 Task: Look for space in Campo Largo, Brazil from 11th June, 2023 to 15th June, 2023 for 2 adults in price range Rs.7000 to Rs.16000. Place can be private room with 1  bedroom having 2 beds and 1 bathroom. Property type can be house, flat, guest house, hotel. Booking option can be shelf check-in. Required host language is Spanish.
Action: Mouse moved to (459, 94)
Screenshot: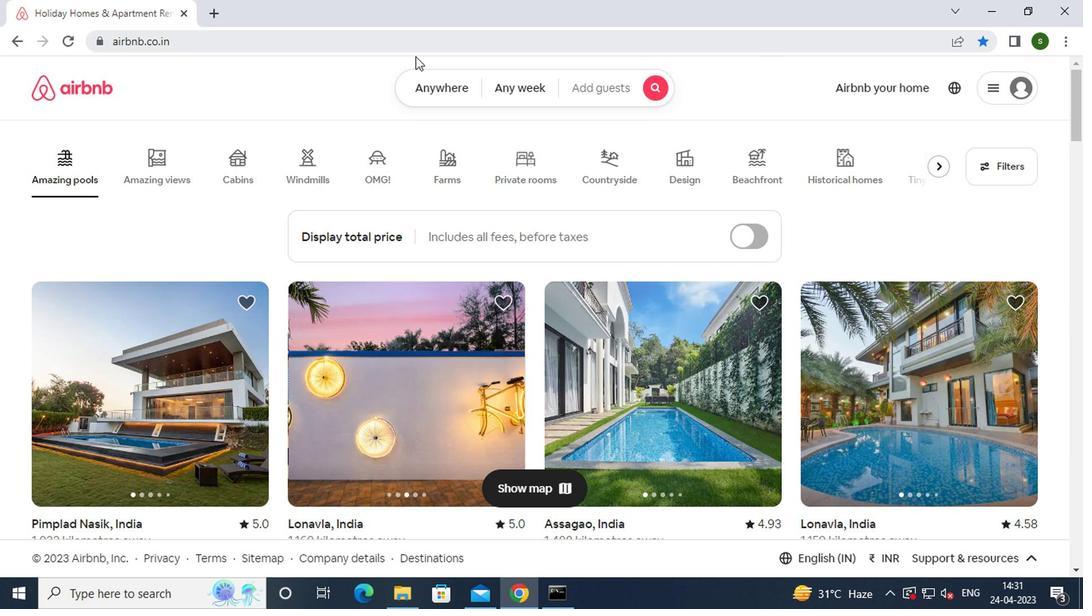
Action: Mouse pressed left at (459, 94)
Screenshot: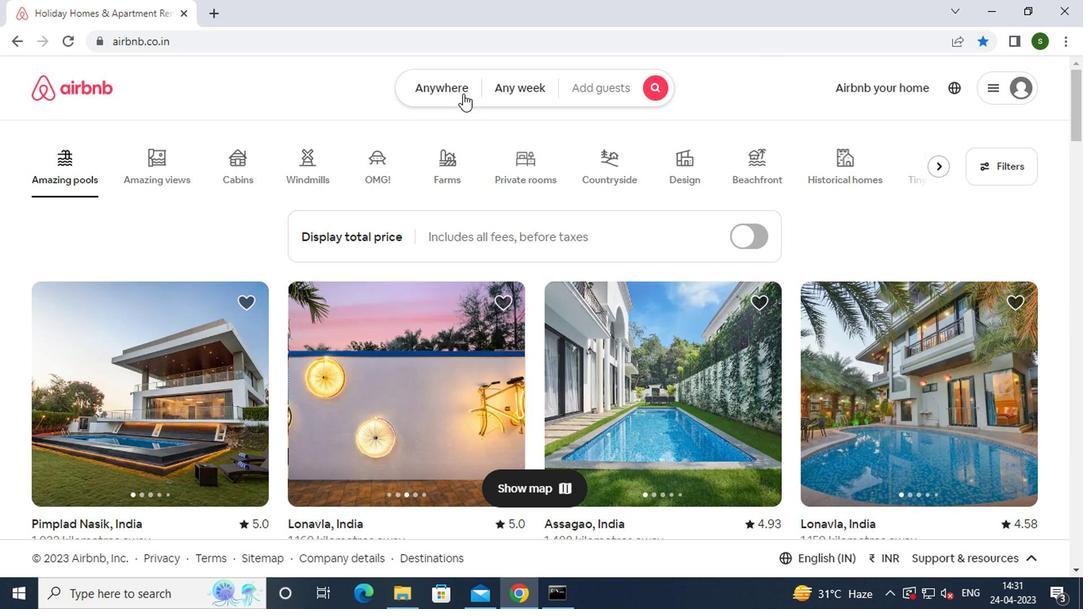 
Action: Mouse moved to (341, 157)
Screenshot: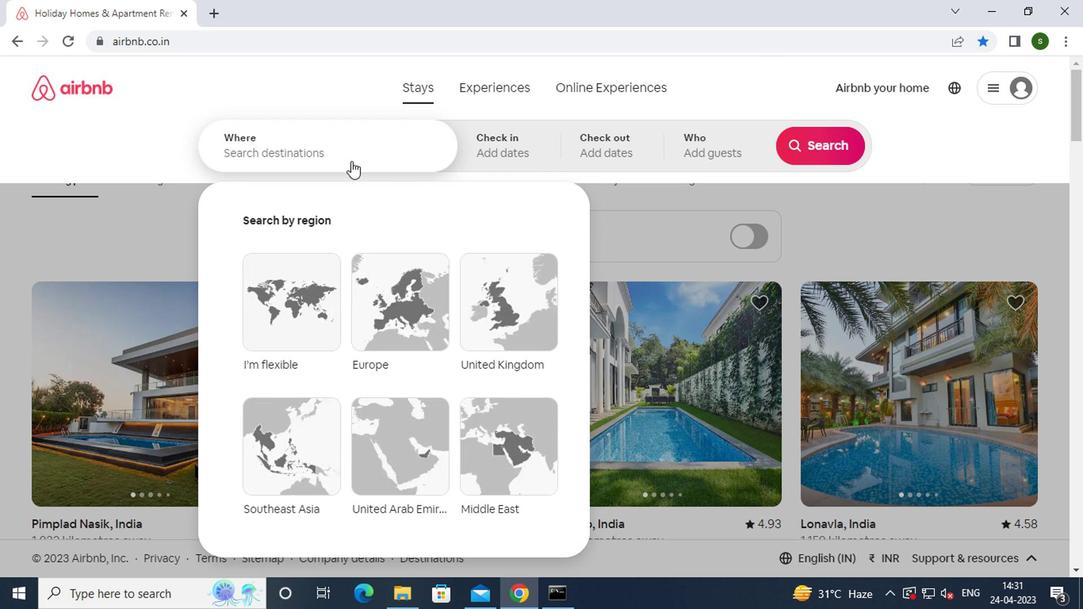
Action: Mouse pressed left at (341, 157)
Screenshot: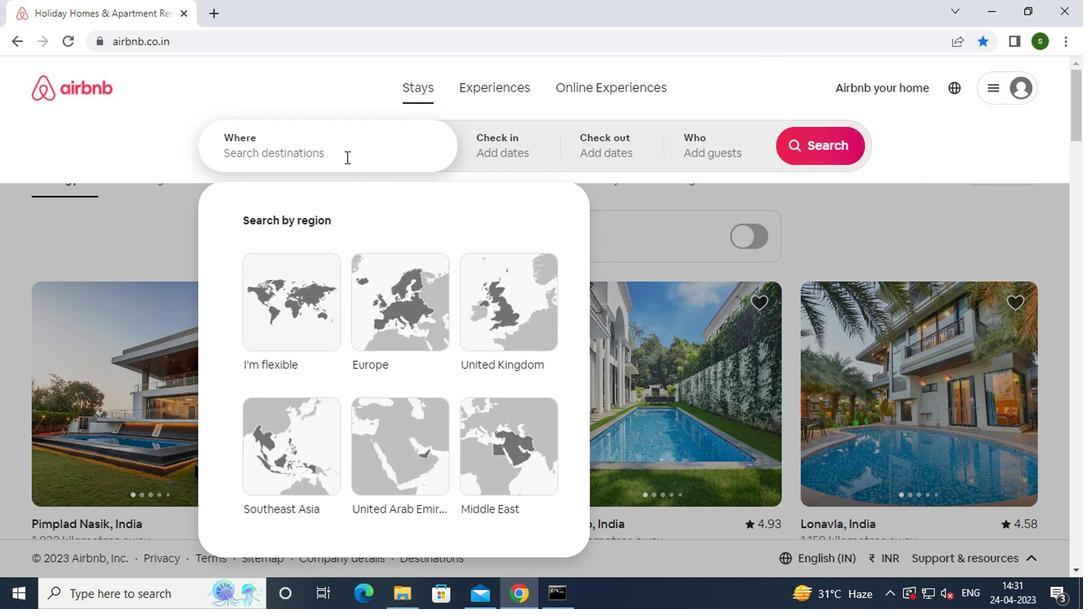 
Action: Key pressed c<Key.caps_lock>ampo<Key.space><Key.caps_lock>l<Key.caps_lock>argo,<Key.caps_lock><Key.space><Key.caps_lock>brazil<Key.enter>
Screenshot: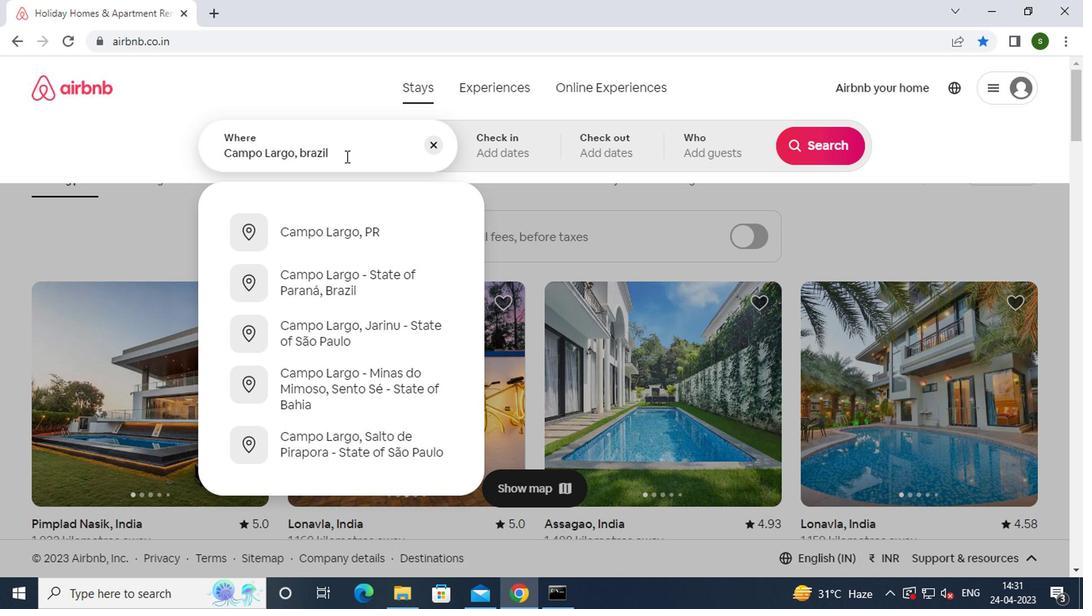 
Action: Mouse moved to (810, 277)
Screenshot: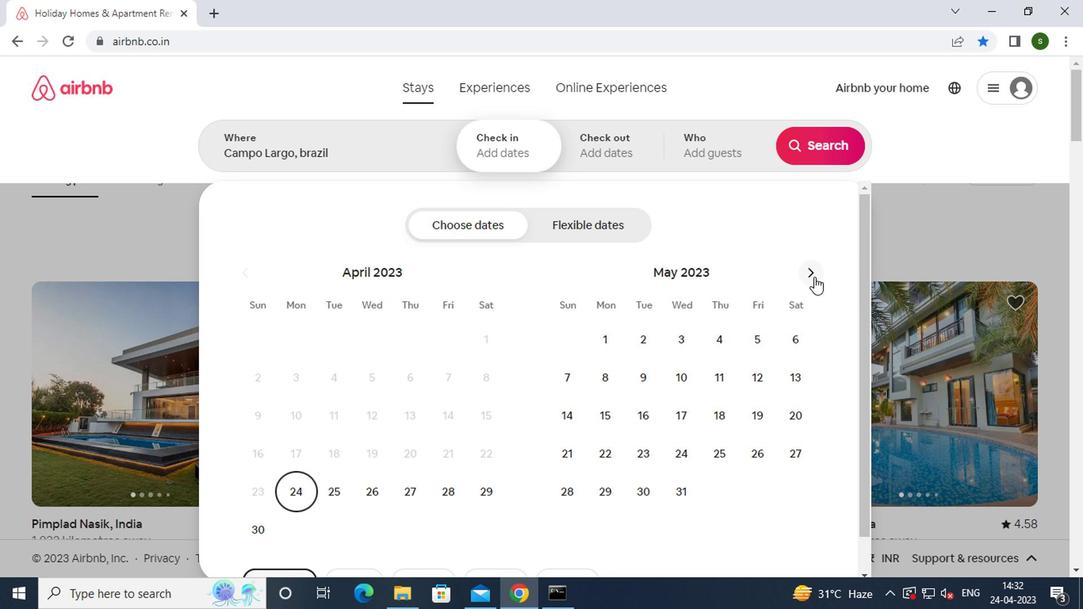 
Action: Mouse pressed left at (810, 277)
Screenshot: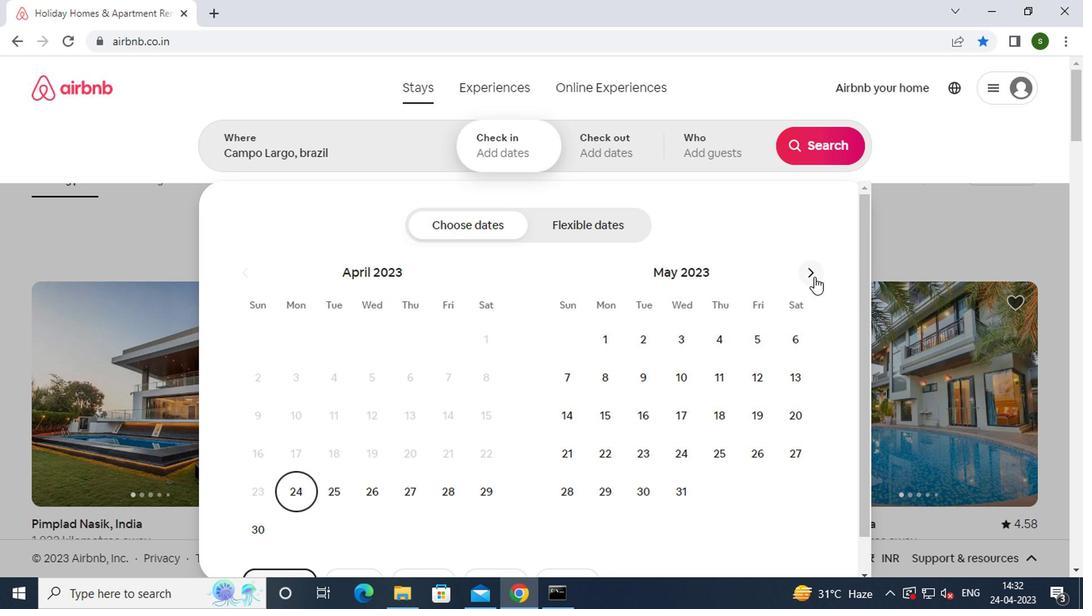 
Action: Mouse pressed left at (810, 277)
Screenshot: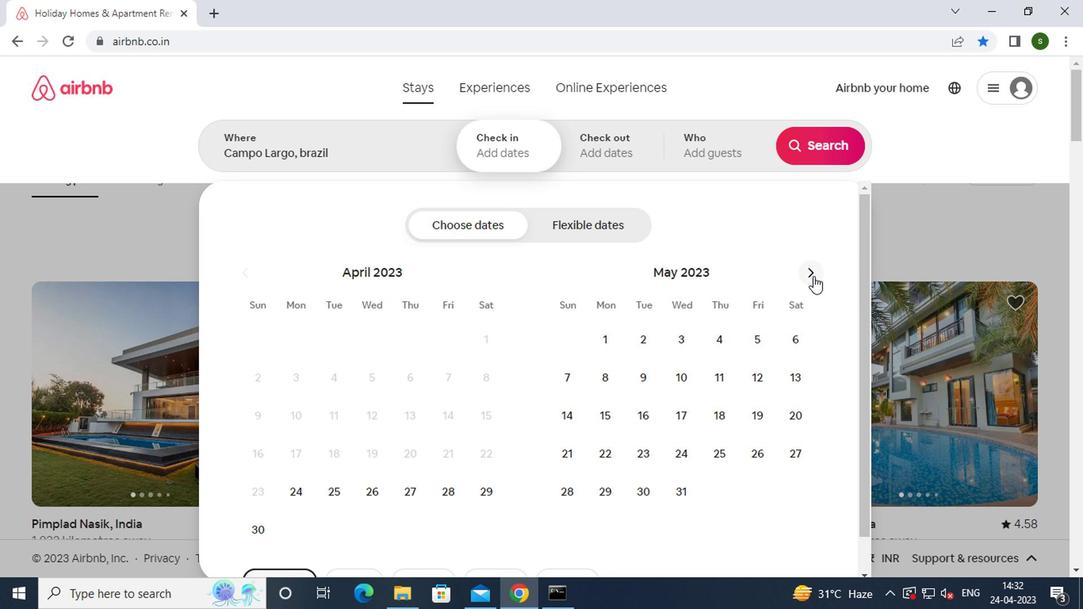 
Action: Mouse moved to (574, 424)
Screenshot: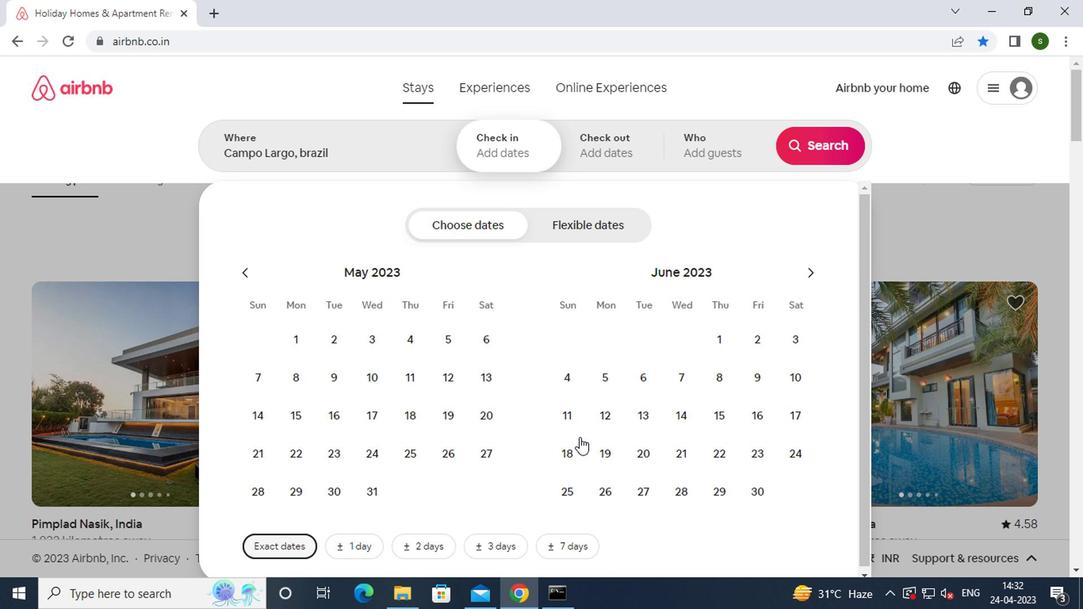 
Action: Mouse pressed left at (574, 424)
Screenshot: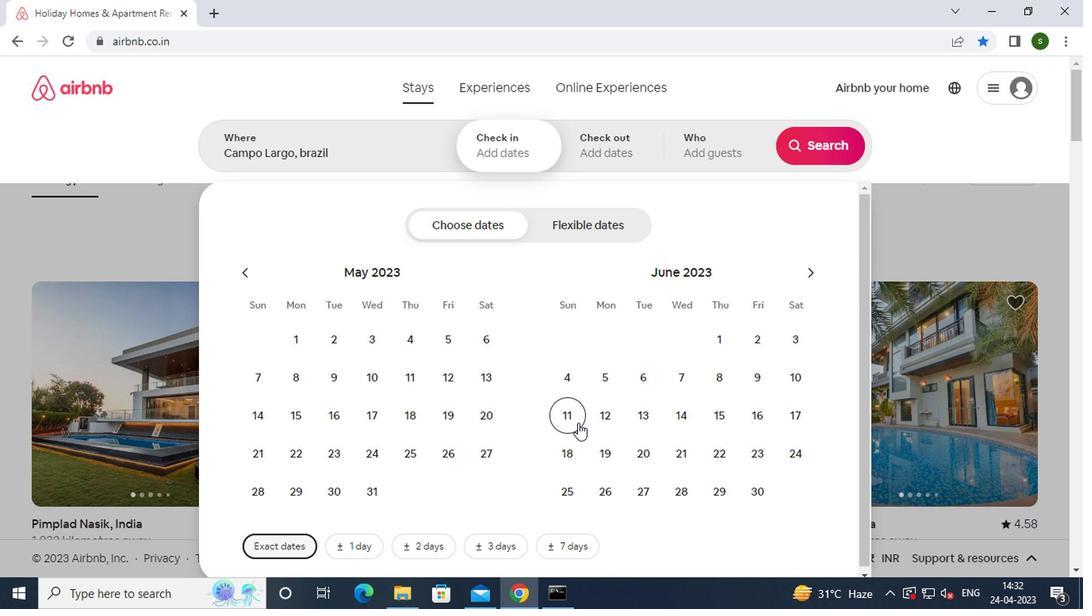 
Action: Mouse moved to (716, 418)
Screenshot: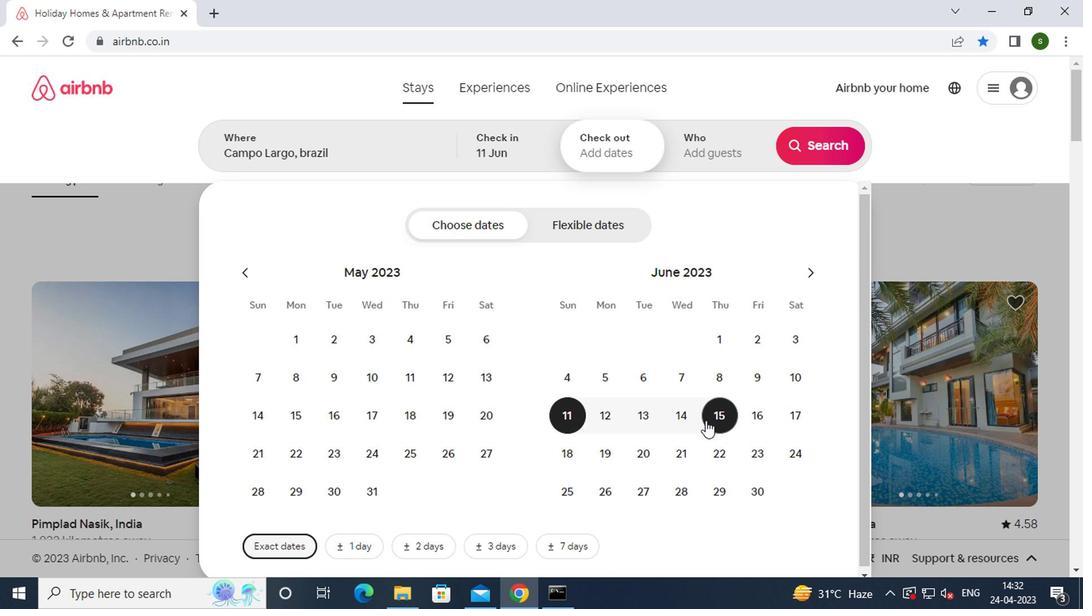 
Action: Mouse pressed left at (716, 418)
Screenshot: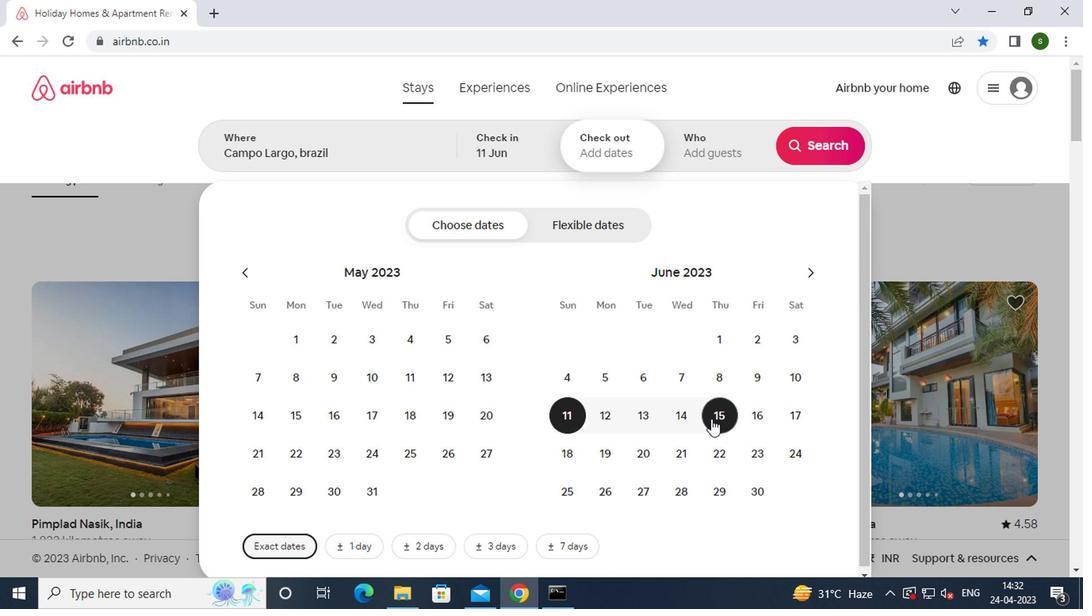 
Action: Mouse moved to (716, 161)
Screenshot: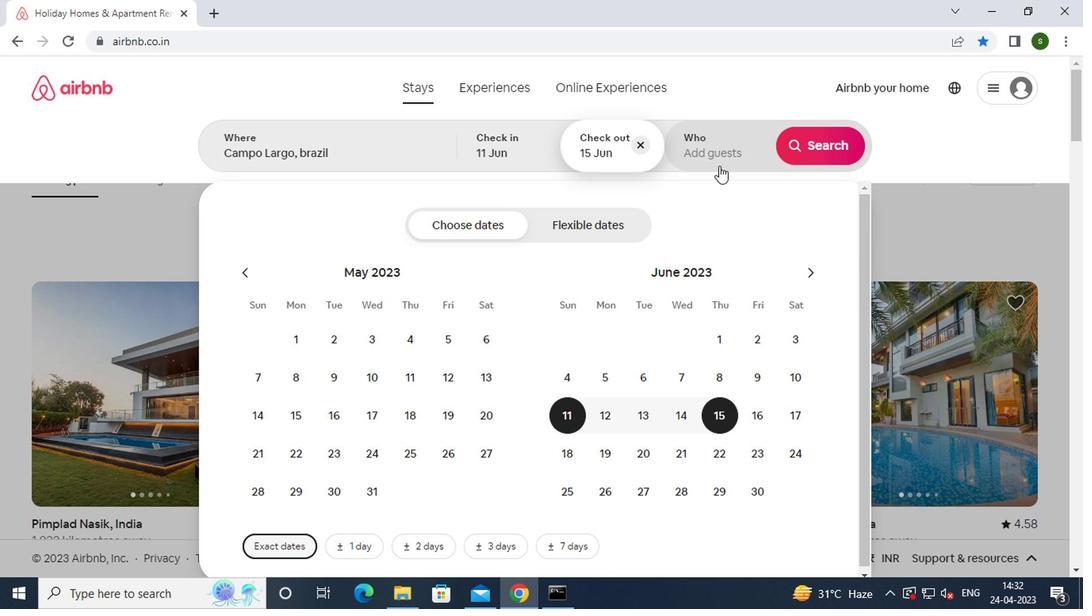
Action: Mouse pressed left at (716, 161)
Screenshot: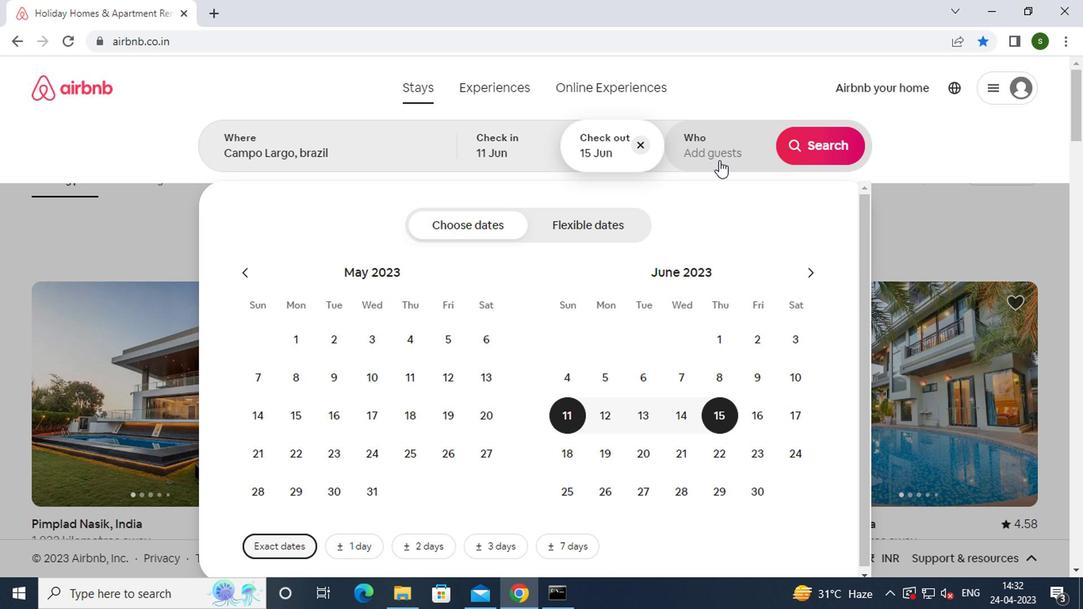 
Action: Mouse moved to (815, 229)
Screenshot: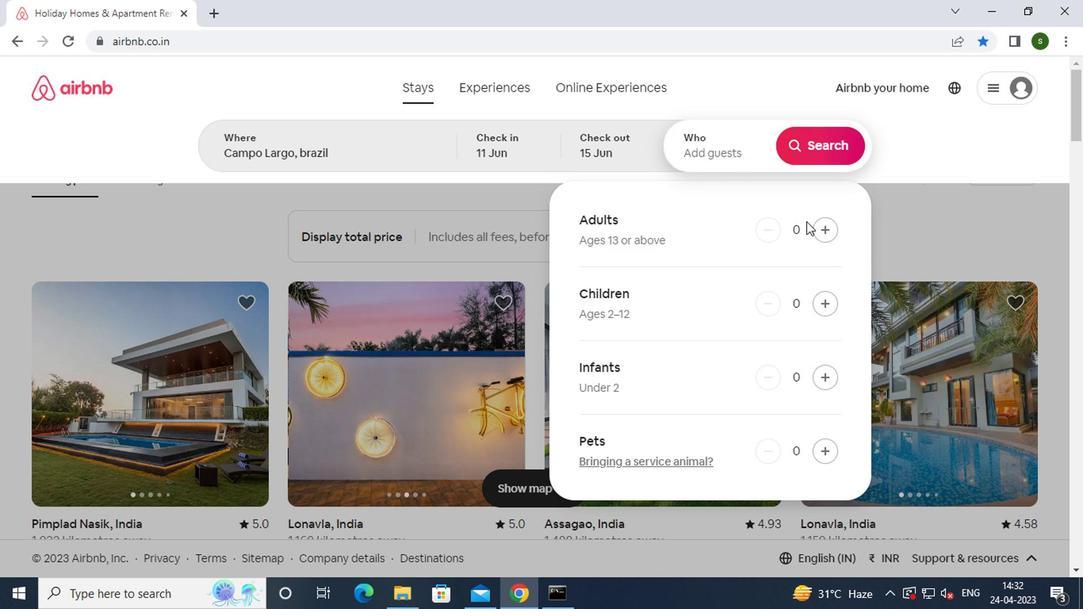 
Action: Mouse pressed left at (815, 229)
Screenshot: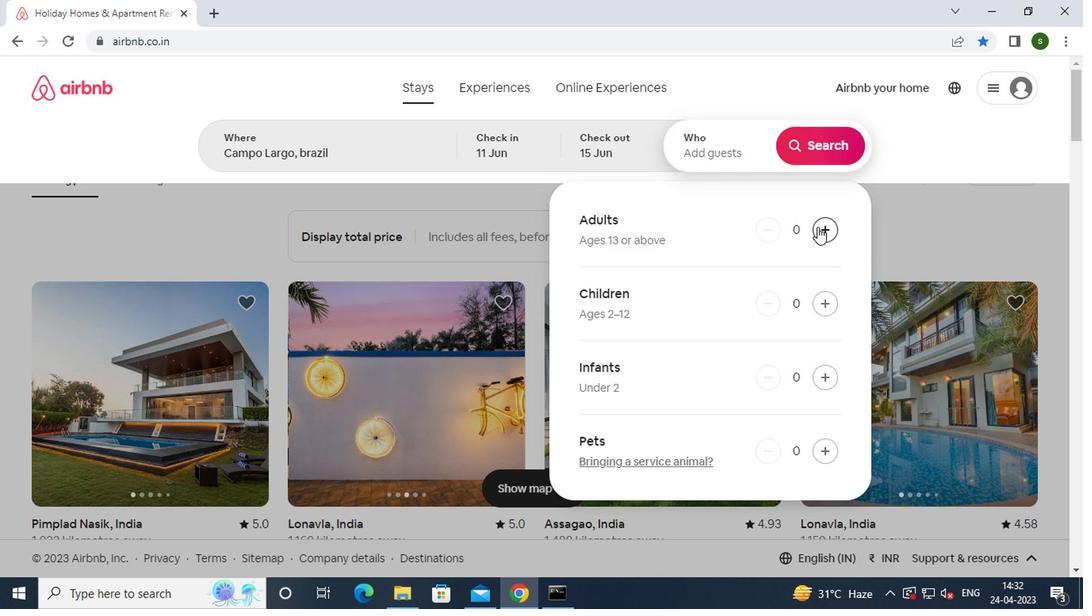 
Action: Mouse pressed left at (815, 229)
Screenshot: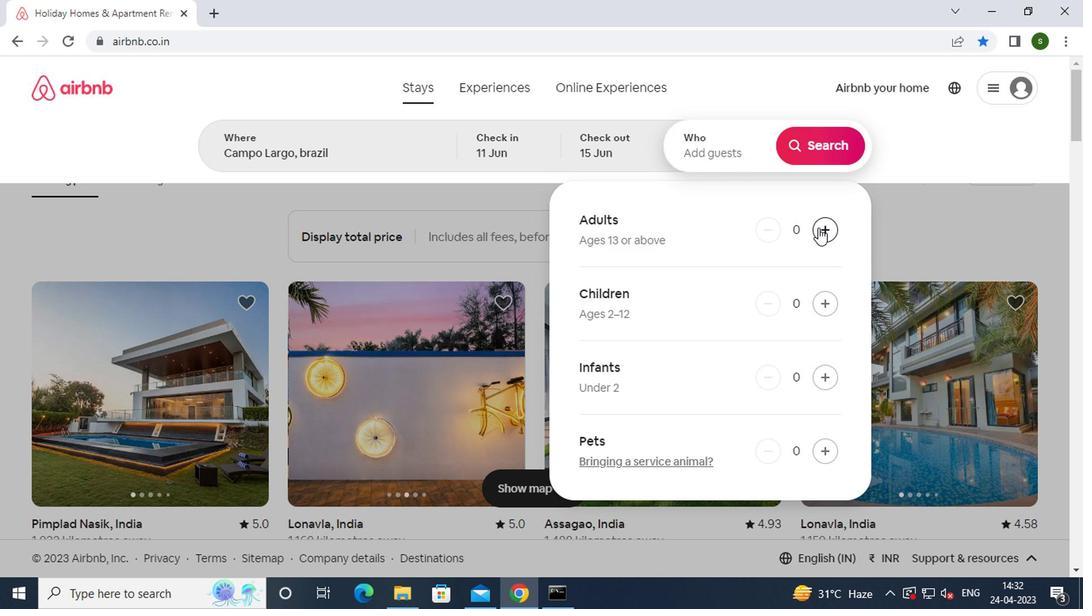 
Action: Mouse moved to (811, 142)
Screenshot: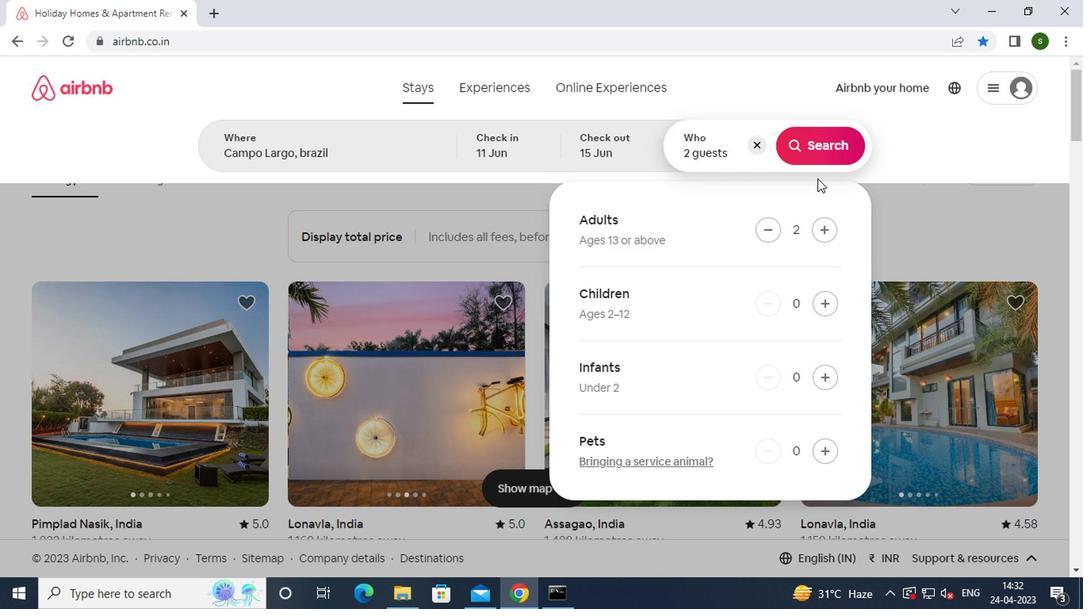 
Action: Mouse pressed left at (811, 142)
Screenshot: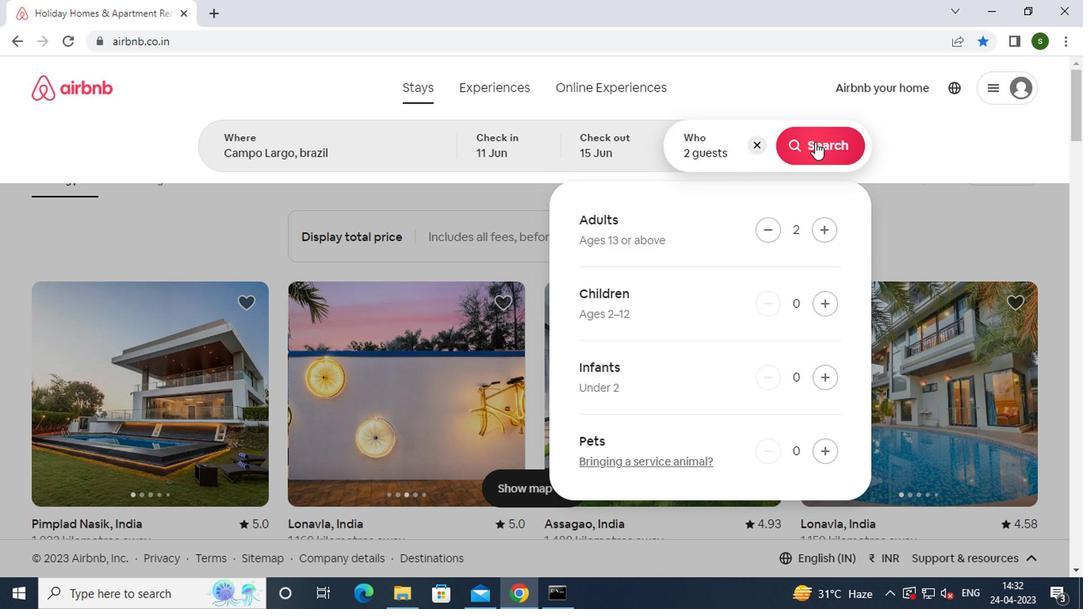 
Action: Mouse moved to (1016, 154)
Screenshot: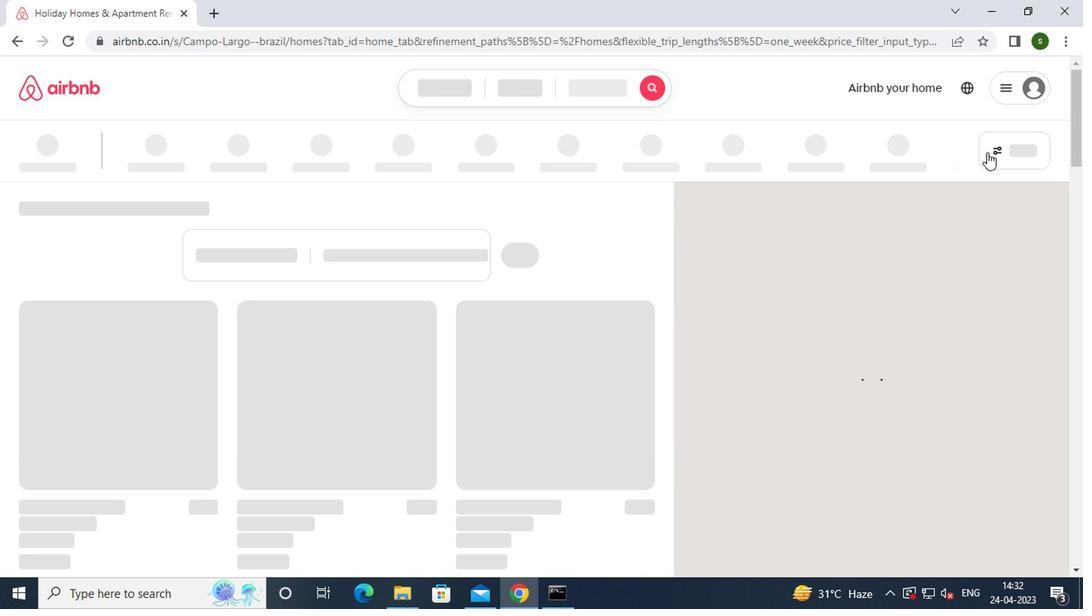 
Action: Mouse pressed left at (1016, 154)
Screenshot: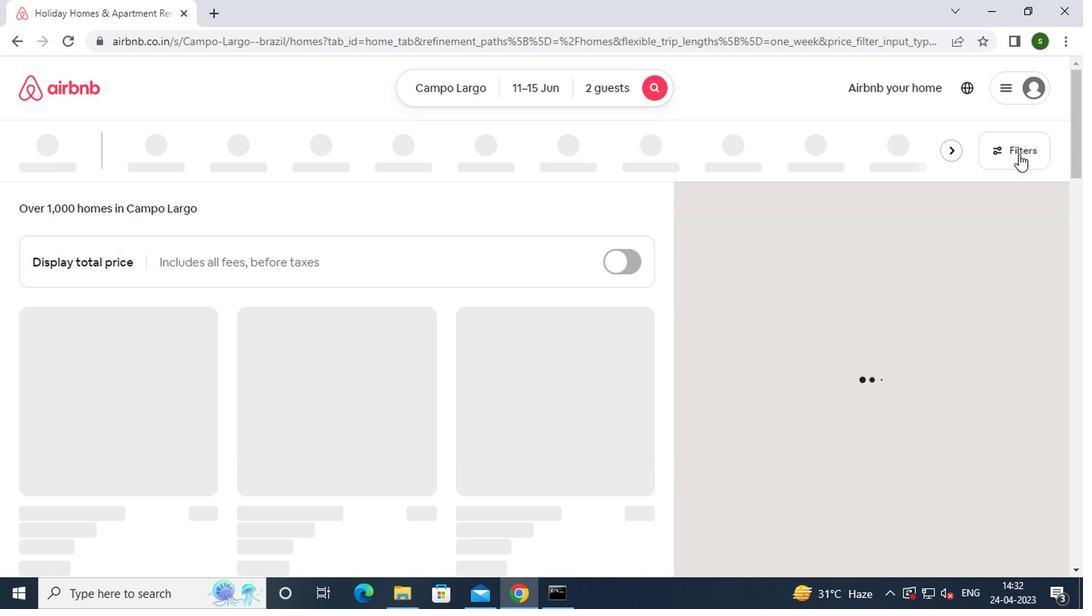 
Action: Mouse moved to (376, 355)
Screenshot: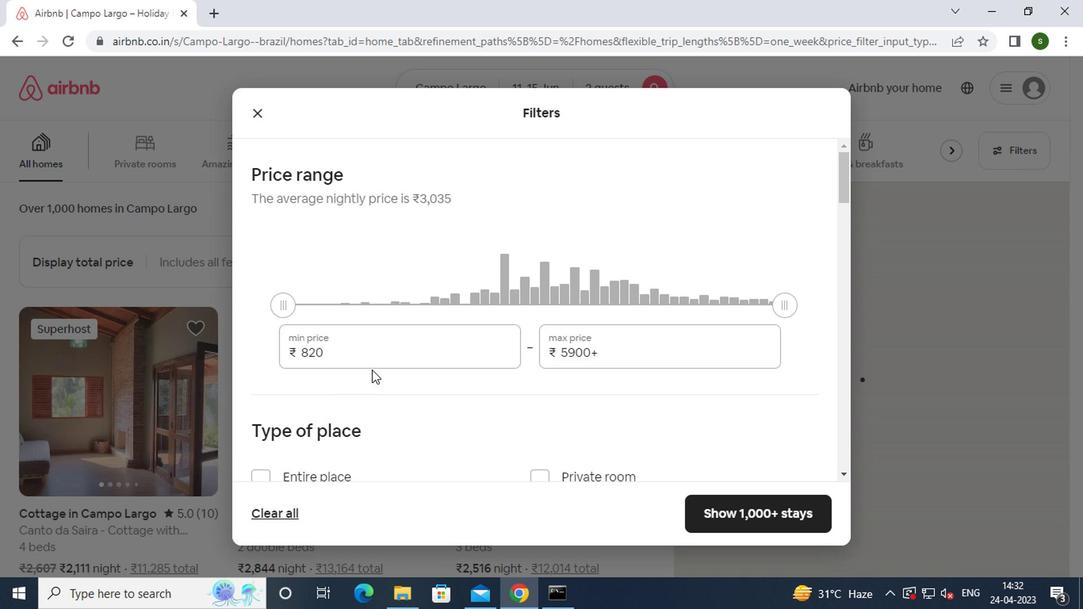 
Action: Mouse pressed left at (376, 355)
Screenshot: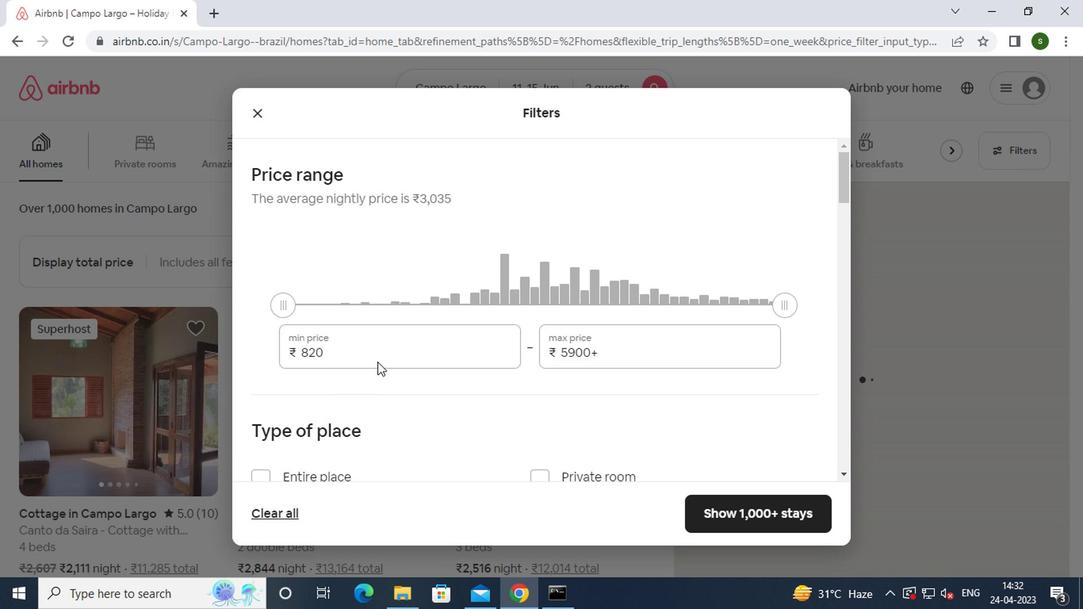 
Action: Mouse moved to (376, 351)
Screenshot: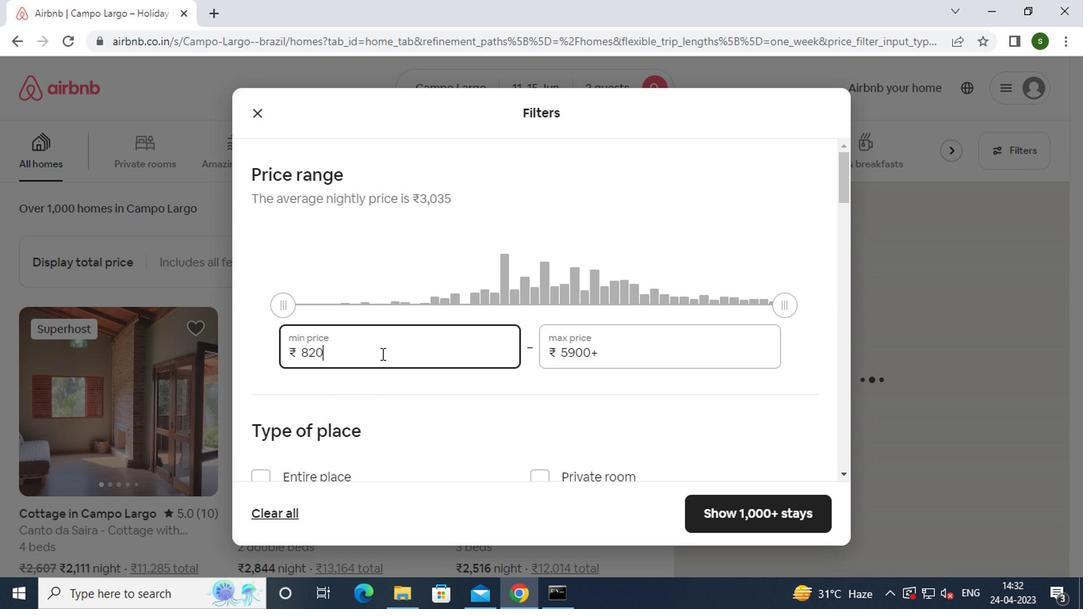 
Action: Key pressed <Key.backspace><Key.backspace><Key.backspace><Key.backspace><Key.backspace><Key.backspace><Key.backspace><Key.backspace><Key.backspace>7000
Screenshot: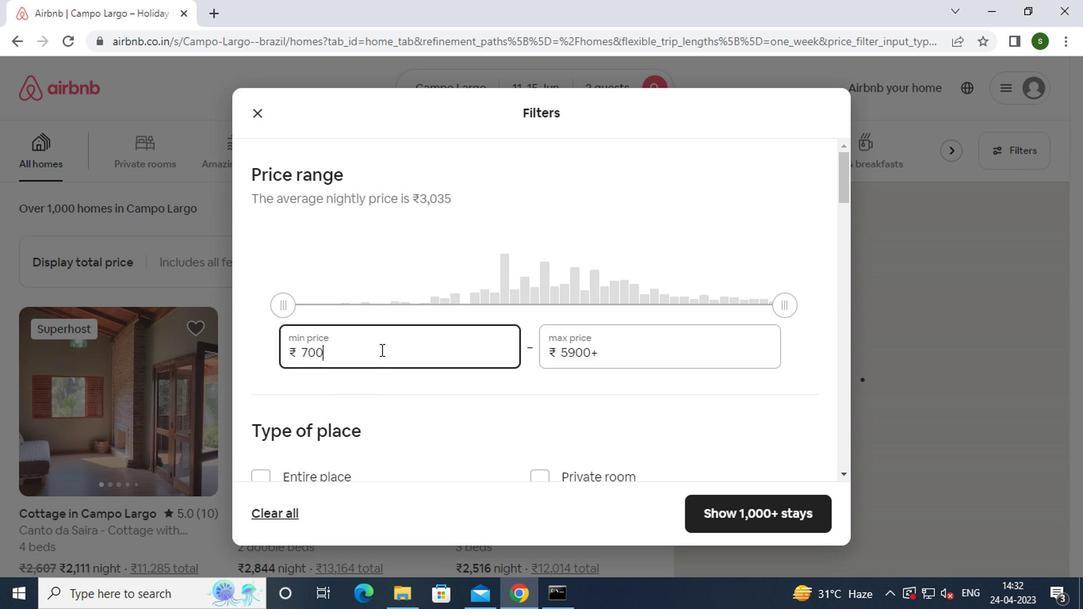 
Action: Mouse moved to (608, 355)
Screenshot: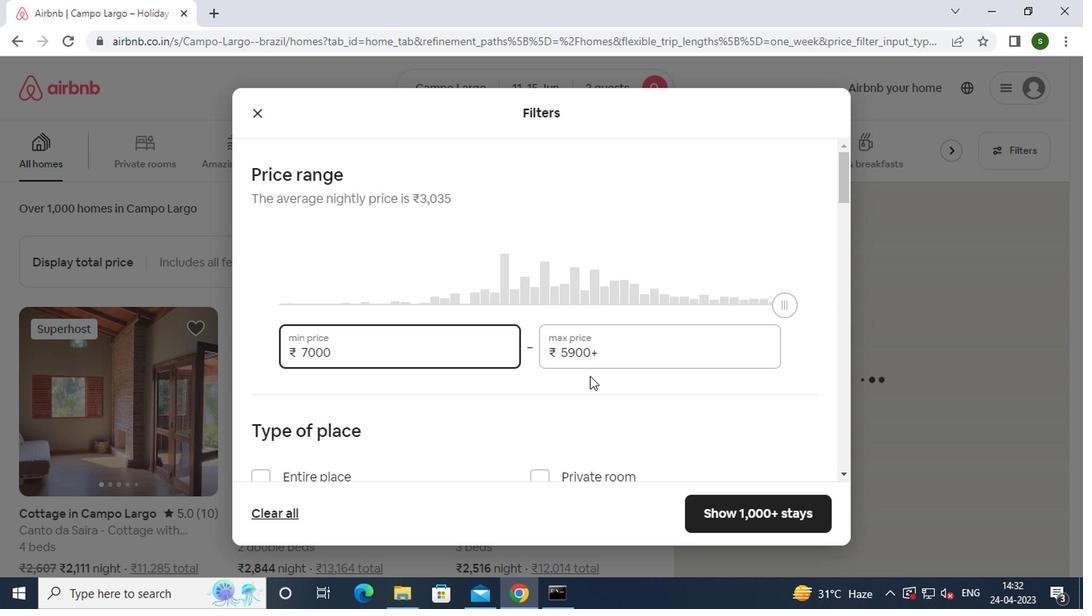 
Action: Mouse pressed left at (608, 355)
Screenshot: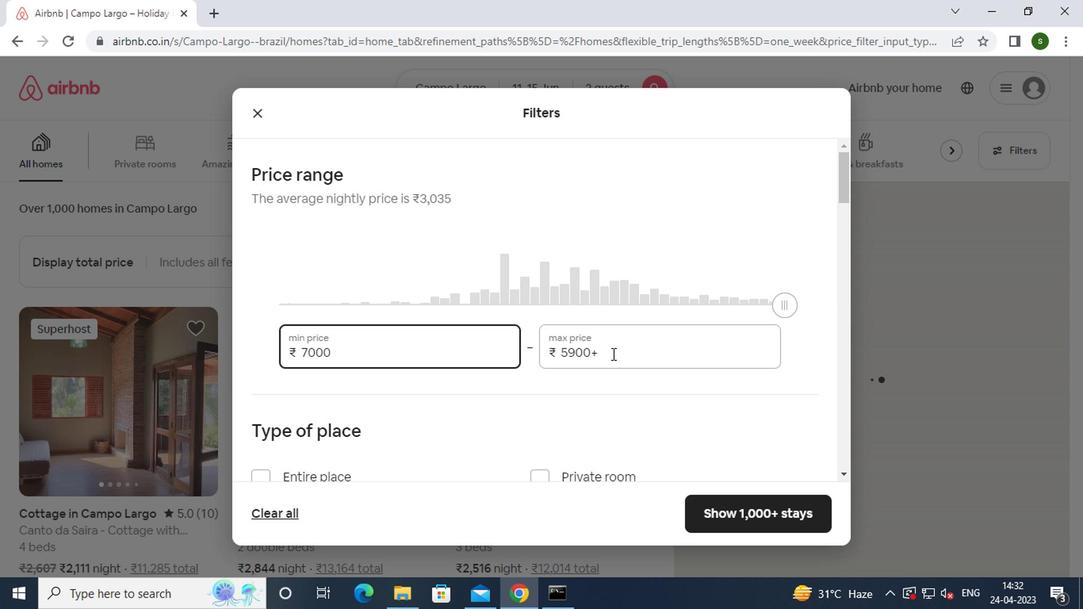 
Action: Mouse moved to (608, 355)
Screenshot: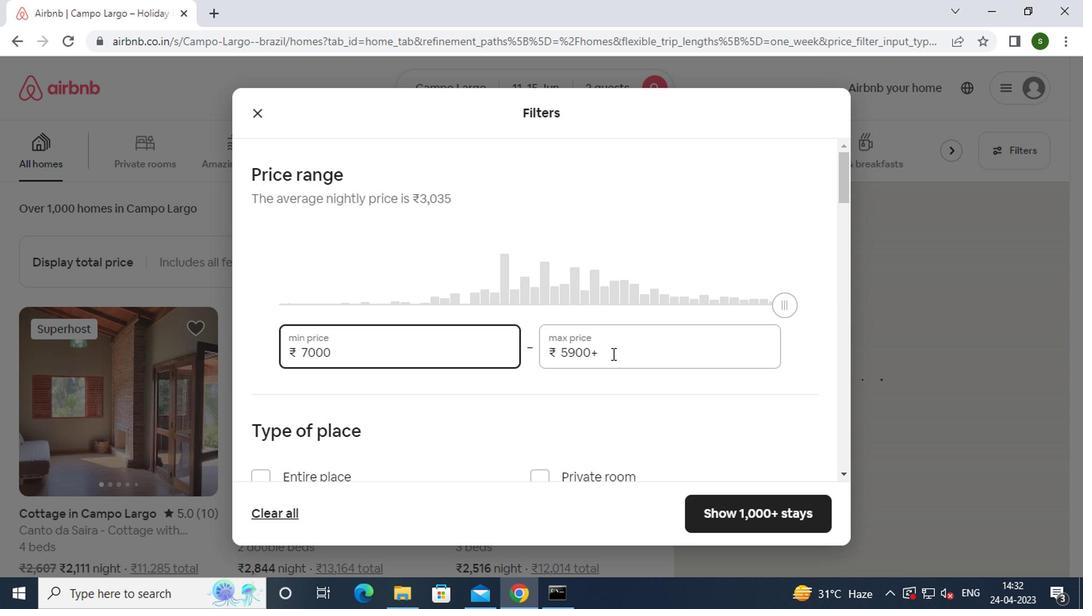 
Action: Key pressed <Key.backspace><Key.backspace><Key.backspace><Key.backspace><Key.backspace><Key.backspace><Key.backspace><Key.backspace><Key.backspace><Key.backspace><Key.backspace>16000
Screenshot: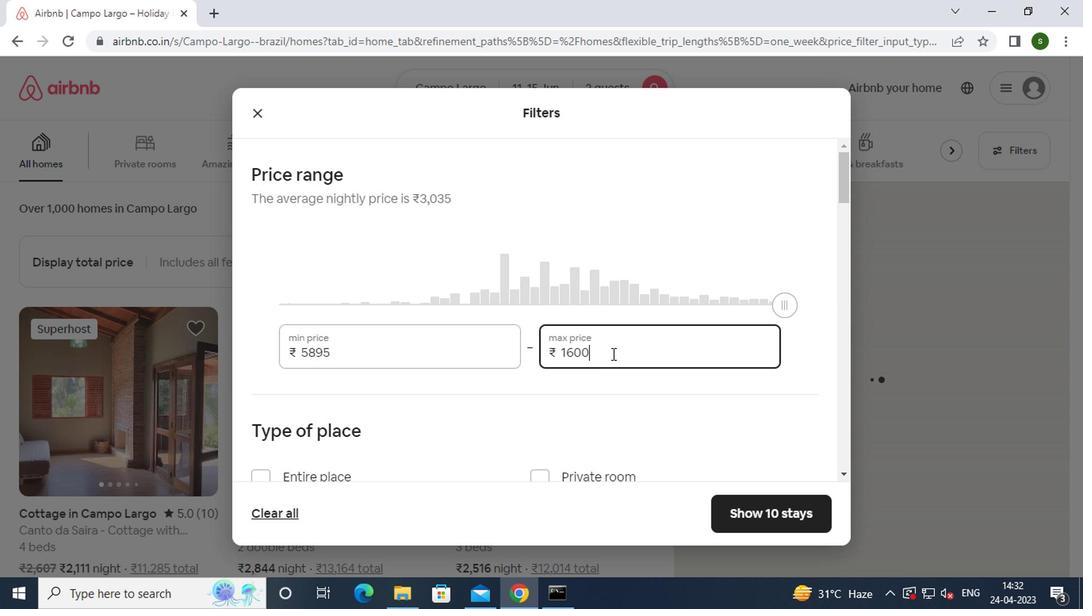 
Action: Mouse moved to (449, 404)
Screenshot: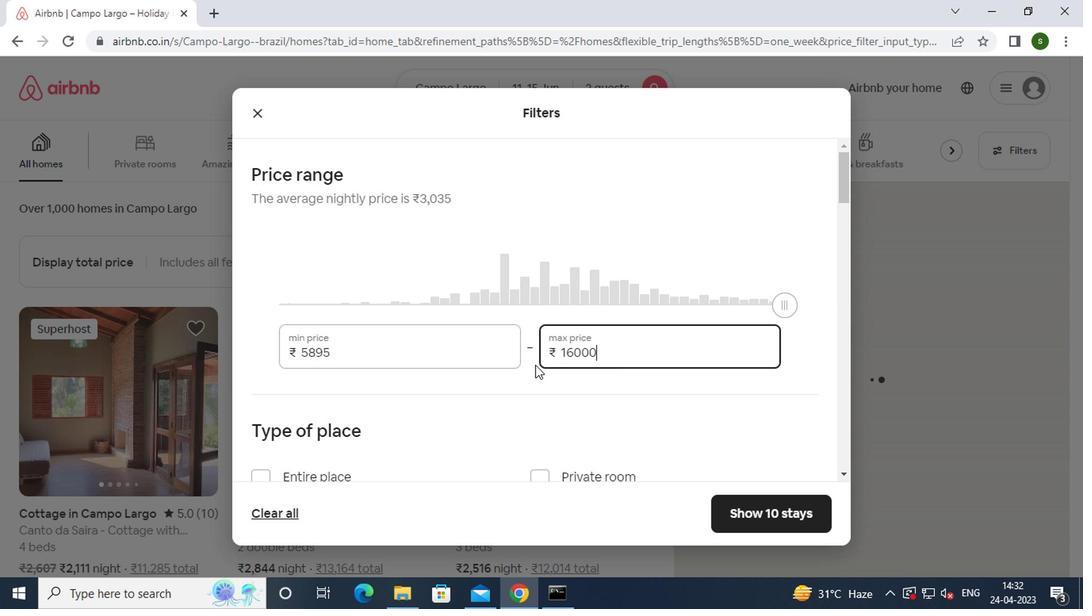 
Action: Mouse scrolled (449, 403) with delta (0, 0)
Screenshot: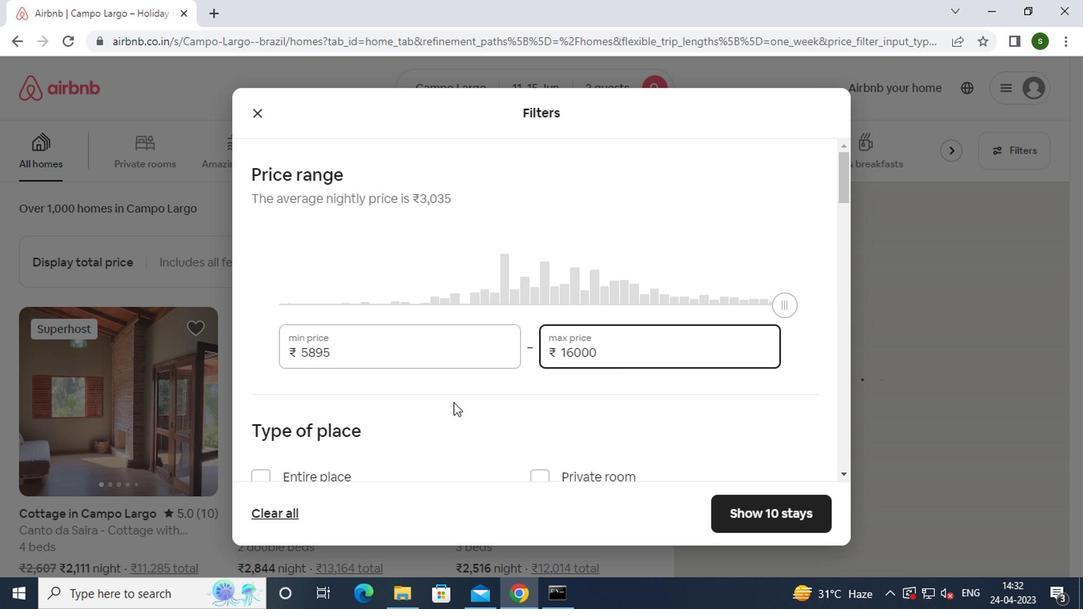 
Action: Mouse scrolled (449, 403) with delta (0, 0)
Screenshot: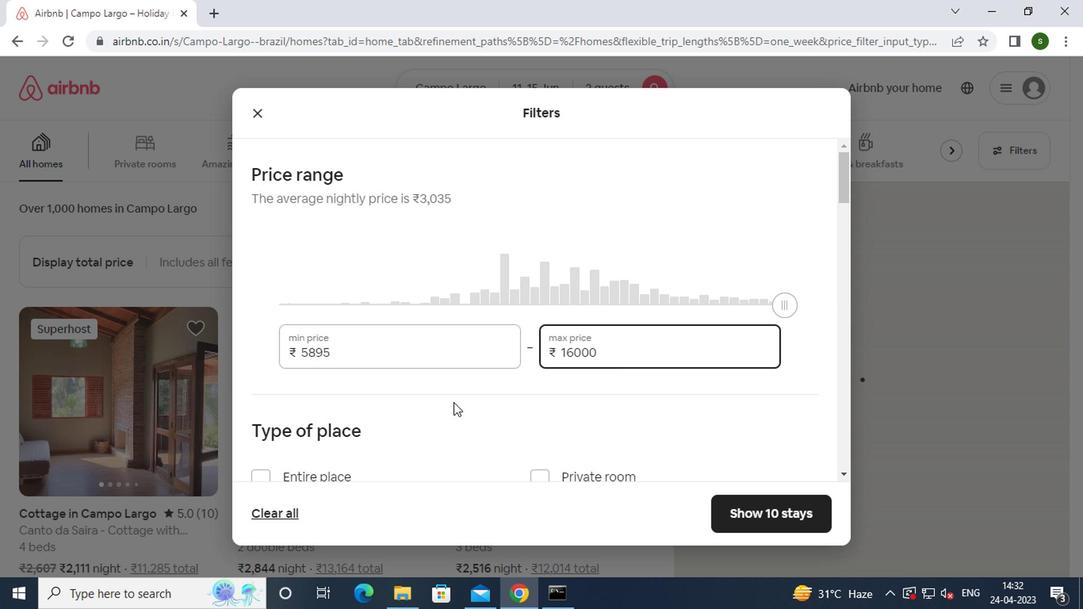 
Action: Mouse moved to (539, 314)
Screenshot: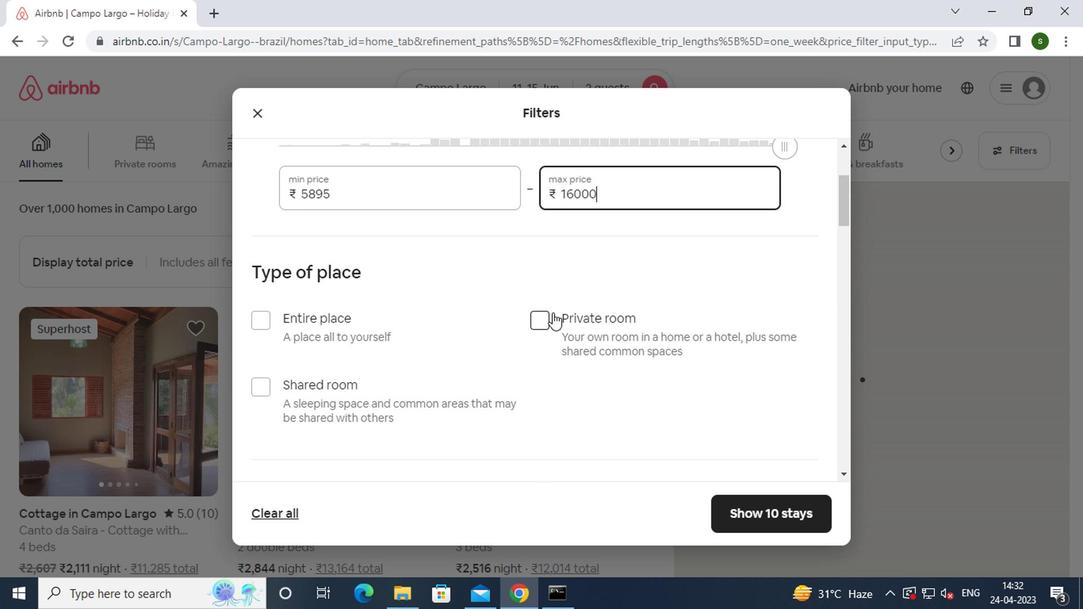 
Action: Mouse pressed left at (539, 314)
Screenshot: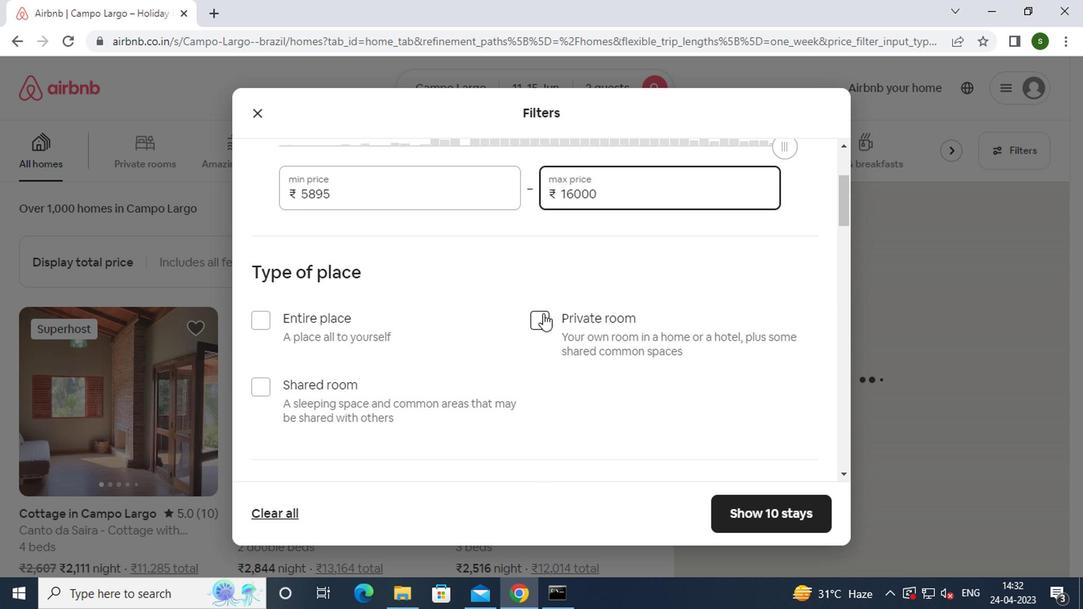 
Action: Mouse moved to (502, 335)
Screenshot: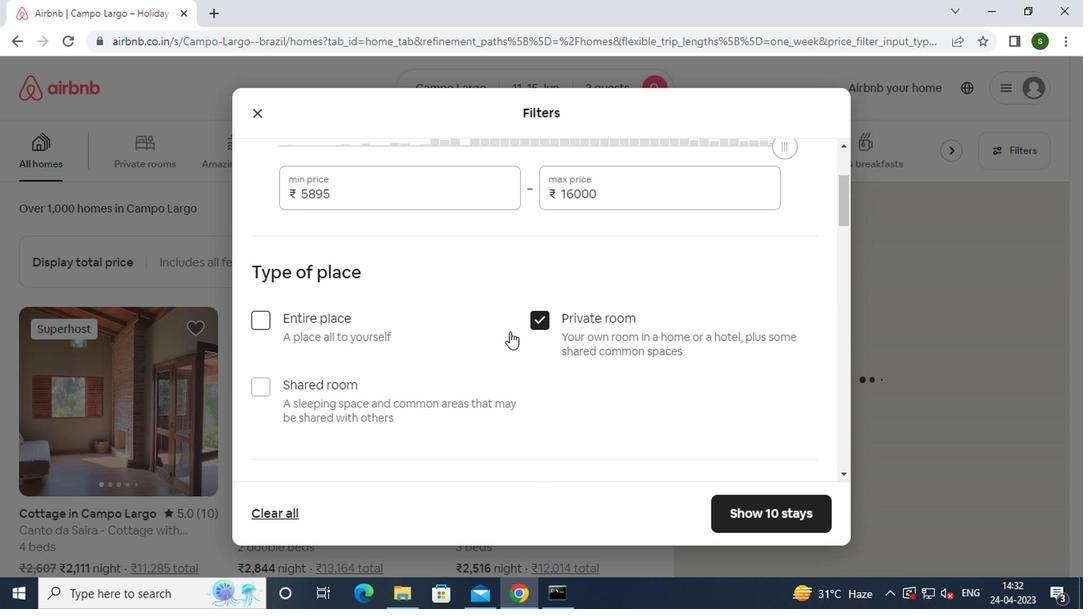 
Action: Mouse scrolled (502, 334) with delta (0, -1)
Screenshot: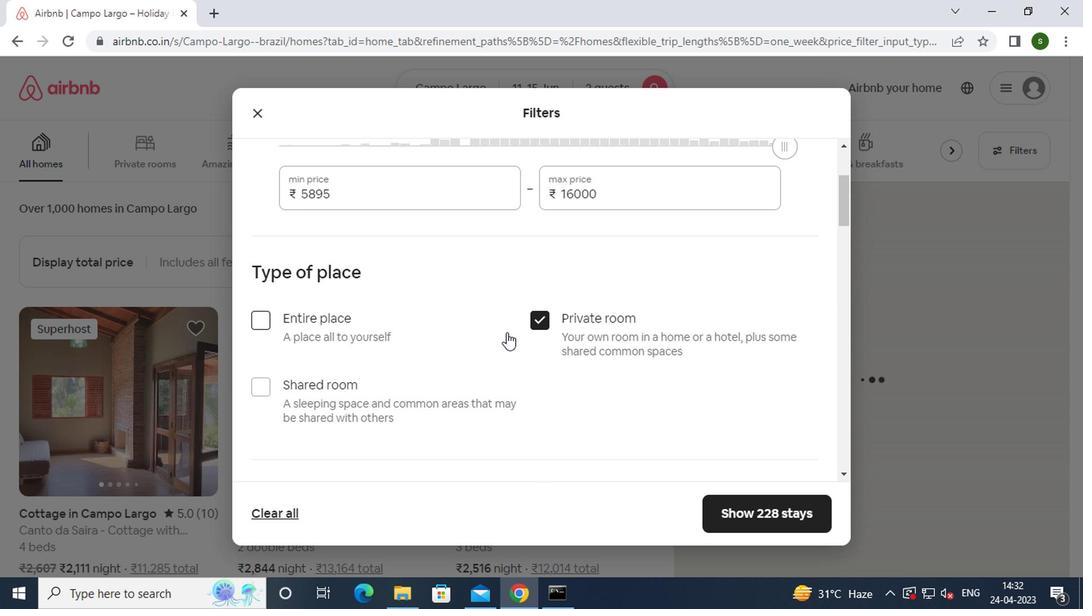 
Action: Mouse scrolled (502, 334) with delta (0, -1)
Screenshot: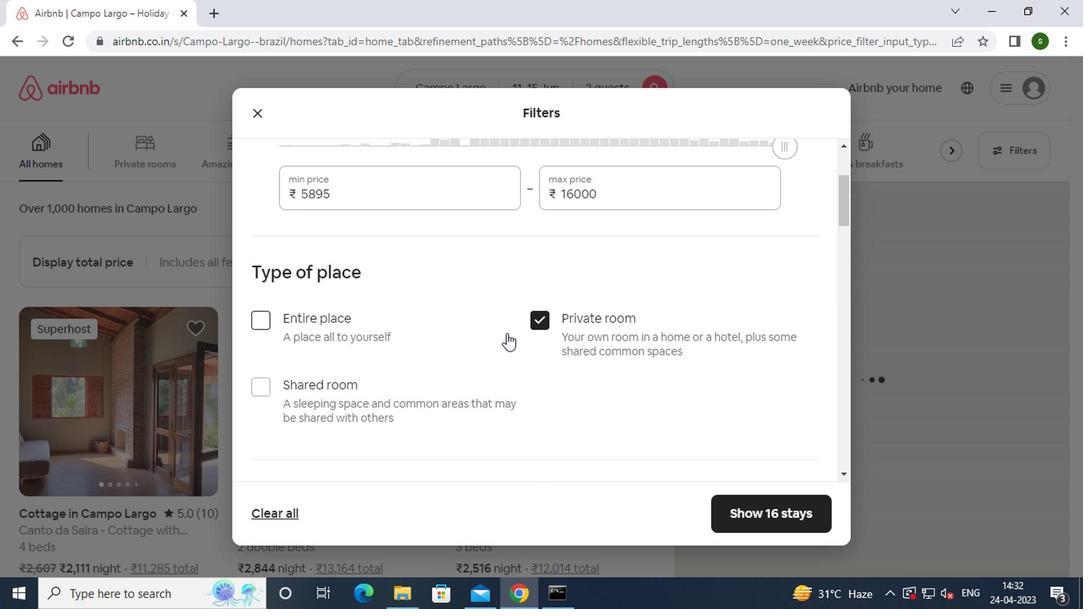 
Action: Mouse scrolled (502, 334) with delta (0, -1)
Screenshot: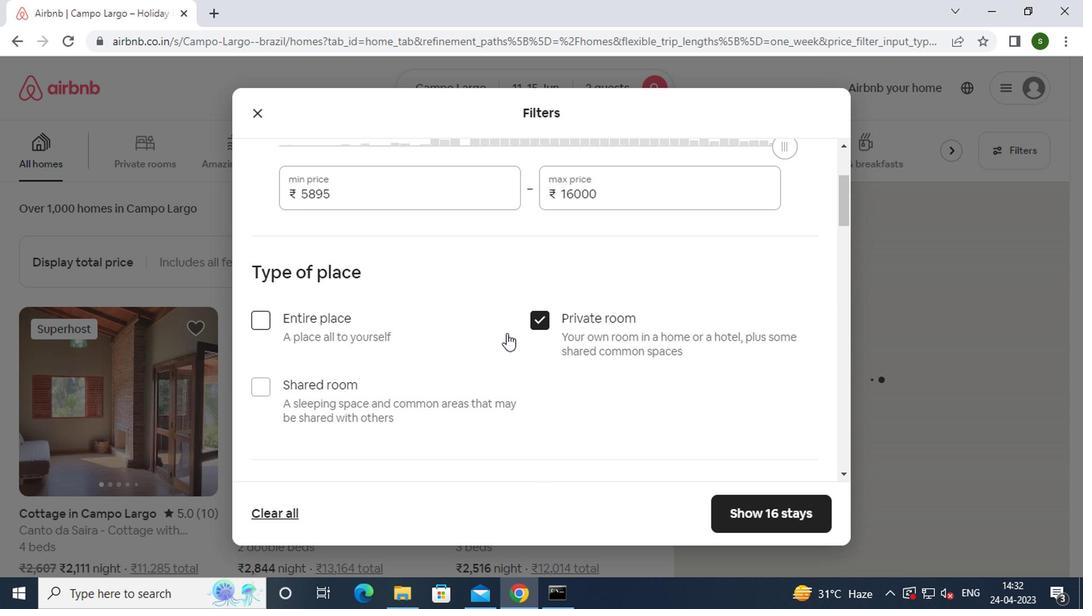 
Action: Mouse moved to (344, 341)
Screenshot: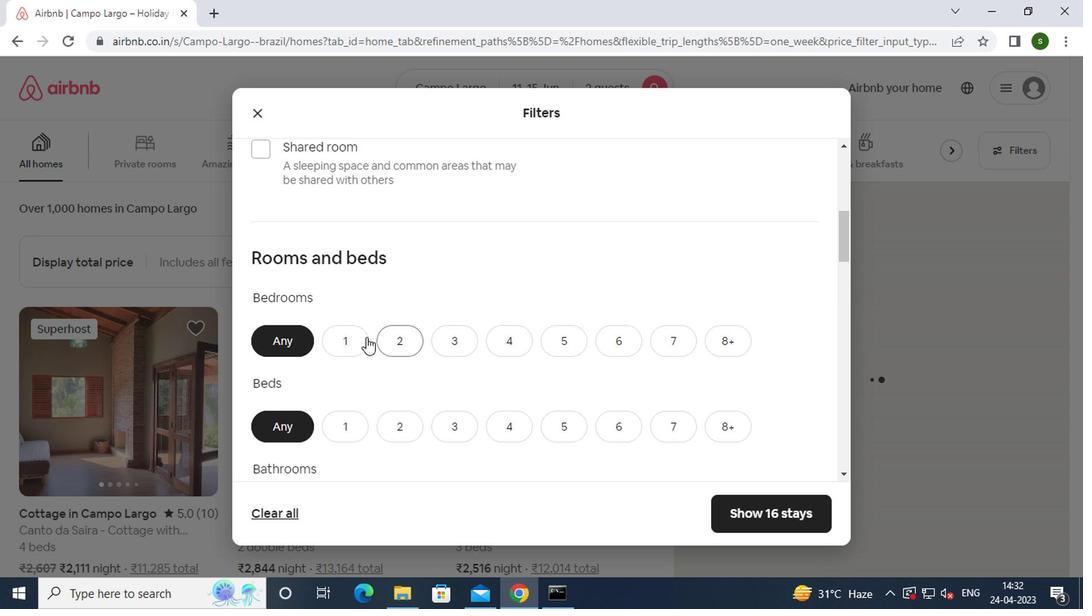 
Action: Mouse pressed left at (344, 341)
Screenshot: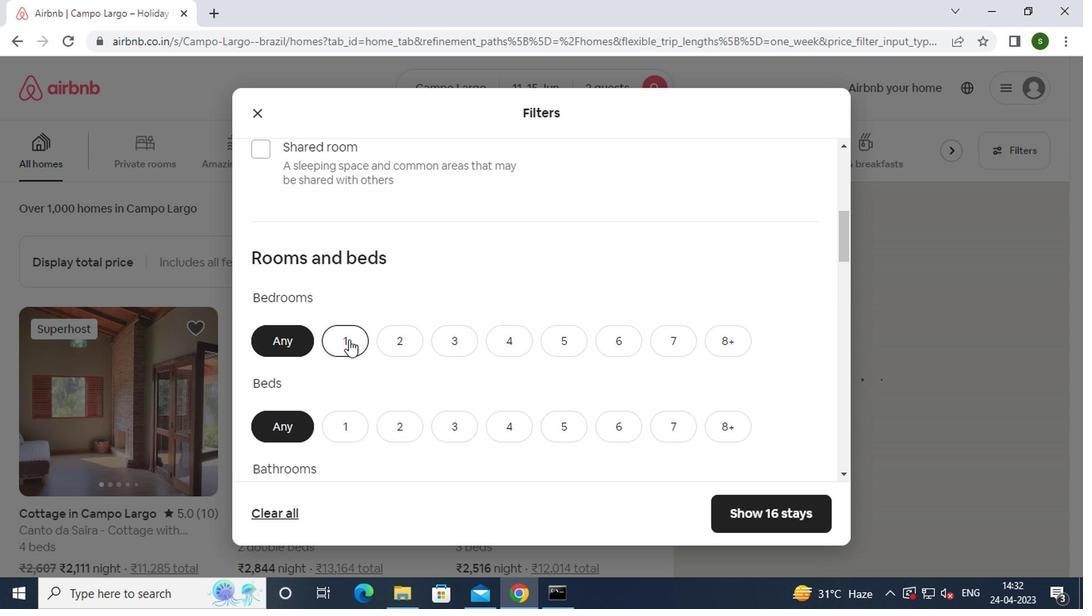 
Action: Mouse scrolled (344, 340) with delta (0, -1)
Screenshot: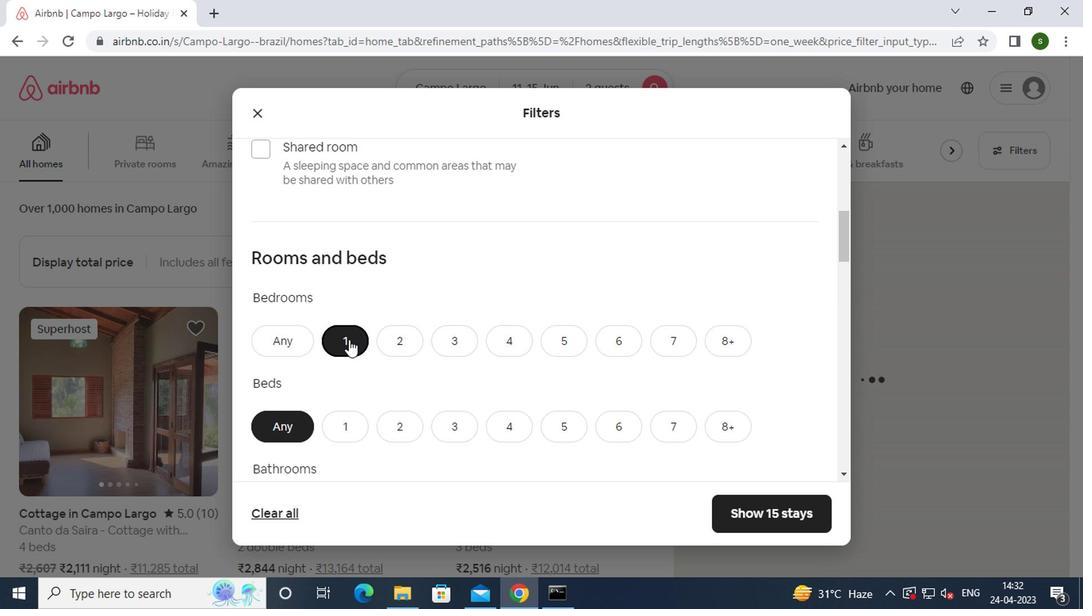 
Action: Mouse moved to (396, 340)
Screenshot: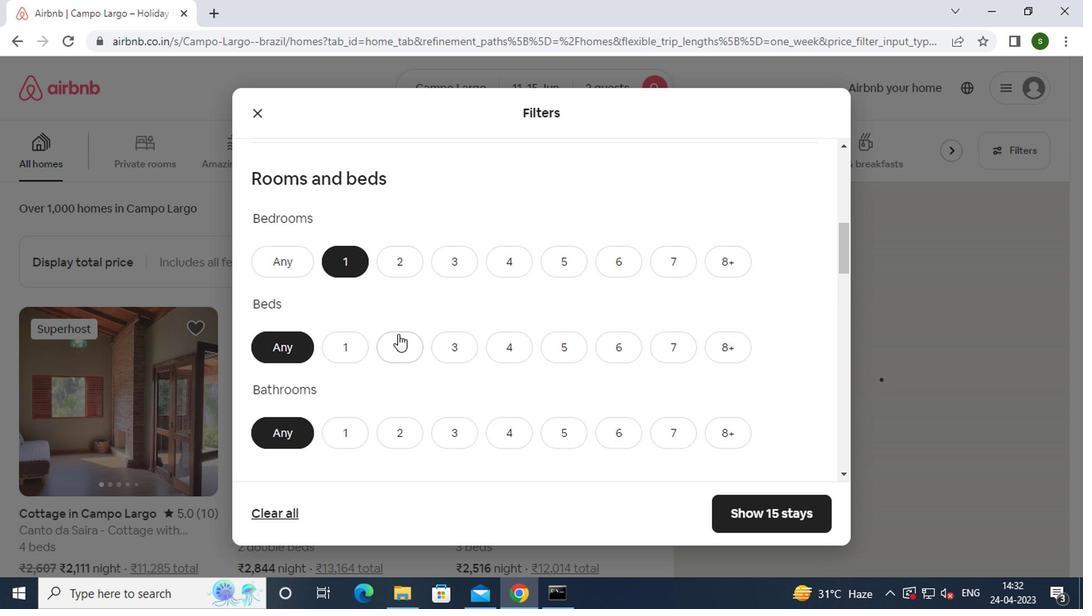 
Action: Mouse pressed left at (396, 340)
Screenshot: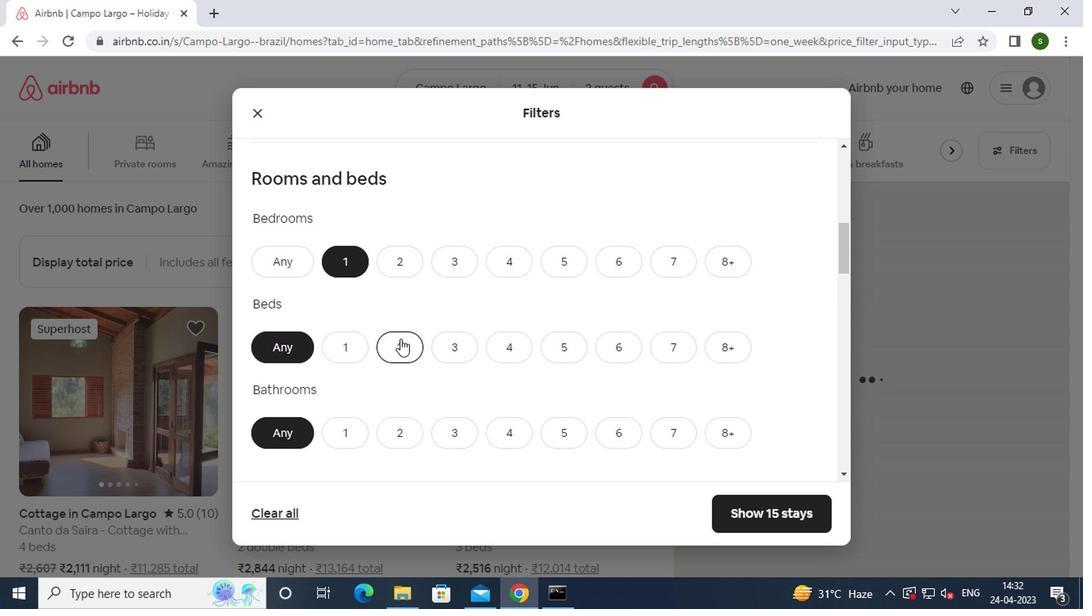 
Action: Mouse moved to (354, 428)
Screenshot: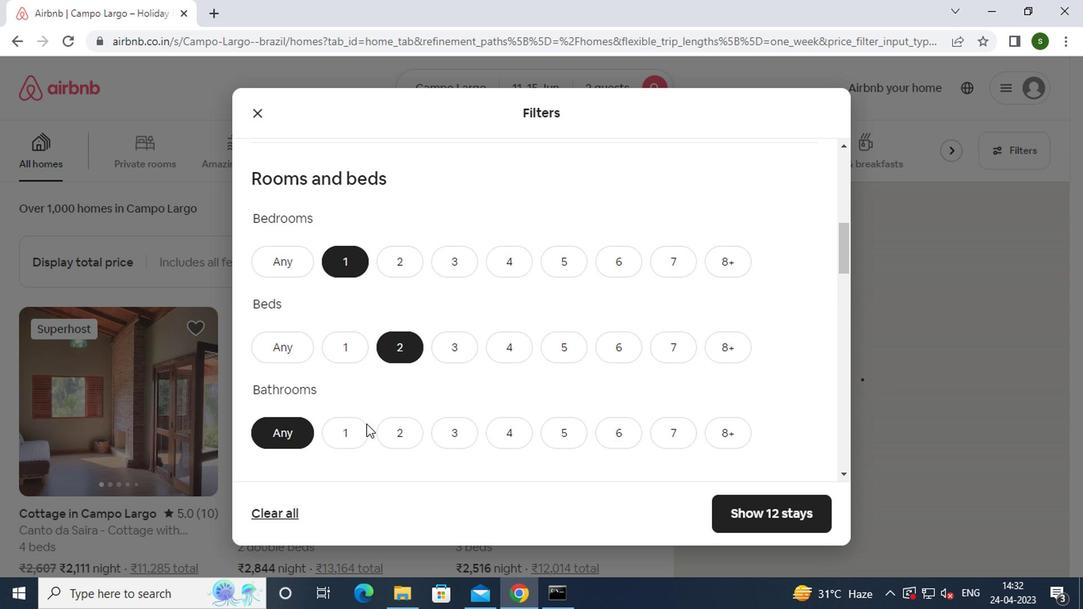 
Action: Mouse pressed left at (354, 428)
Screenshot: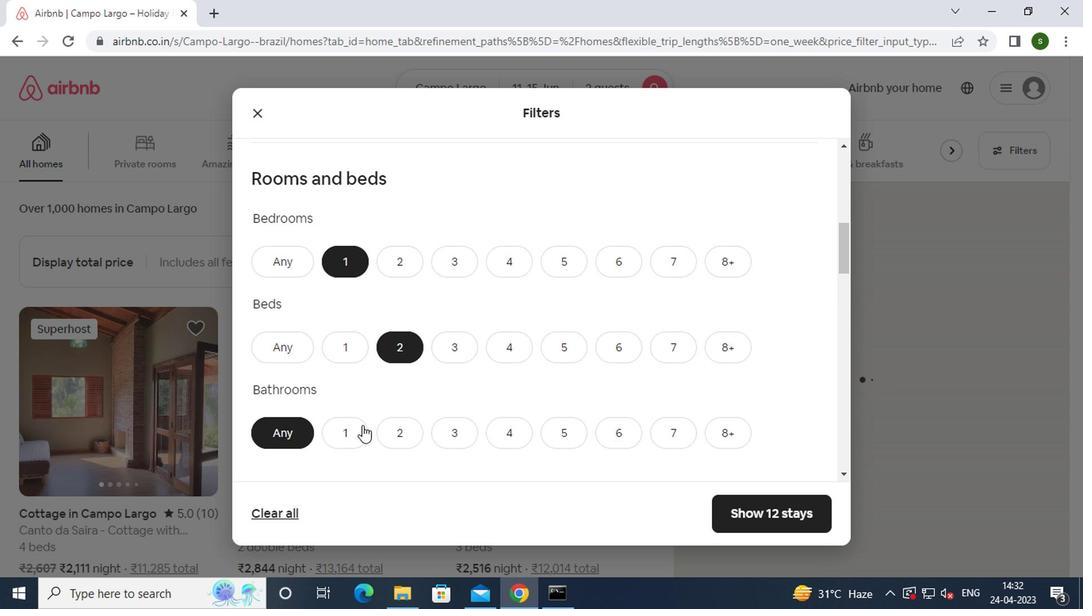 
Action: Mouse moved to (427, 399)
Screenshot: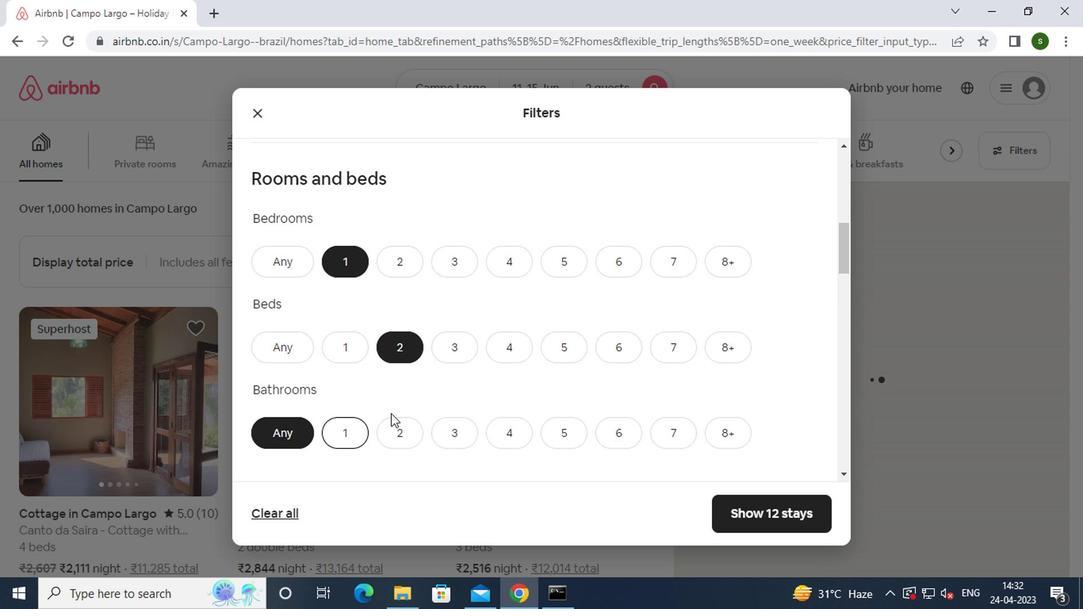 
Action: Mouse scrolled (427, 398) with delta (0, 0)
Screenshot: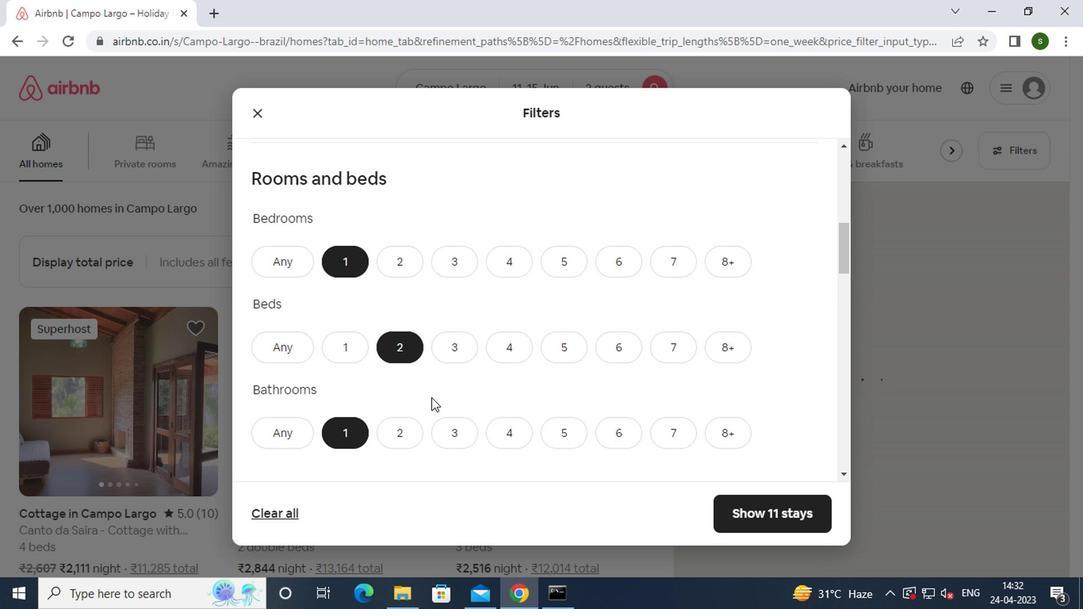 
Action: Mouse scrolled (427, 398) with delta (0, 0)
Screenshot: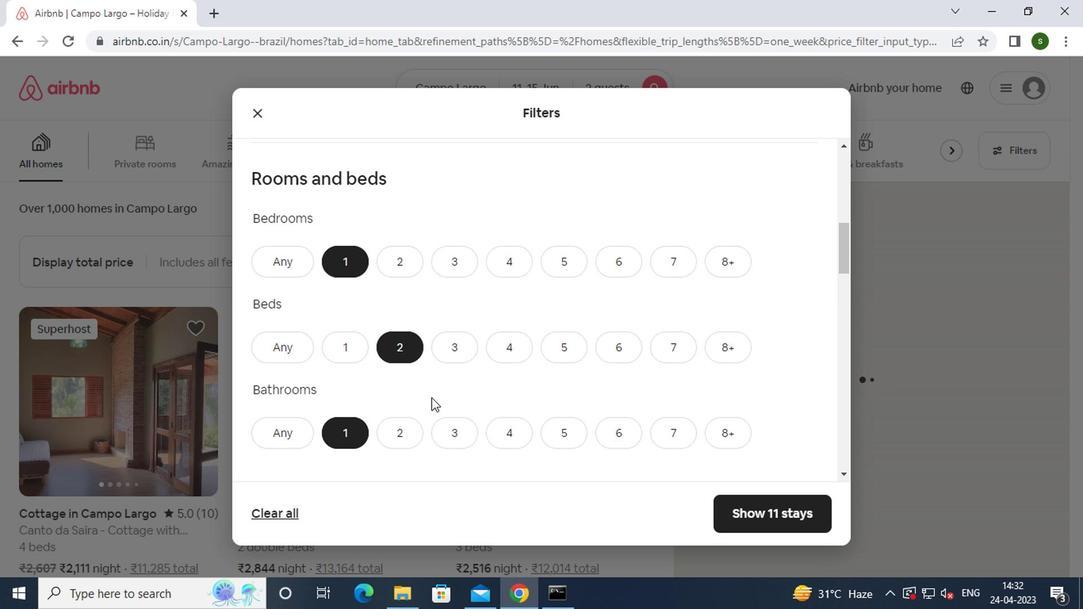 
Action: Mouse scrolled (427, 398) with delta (0, 0)
Screenshot: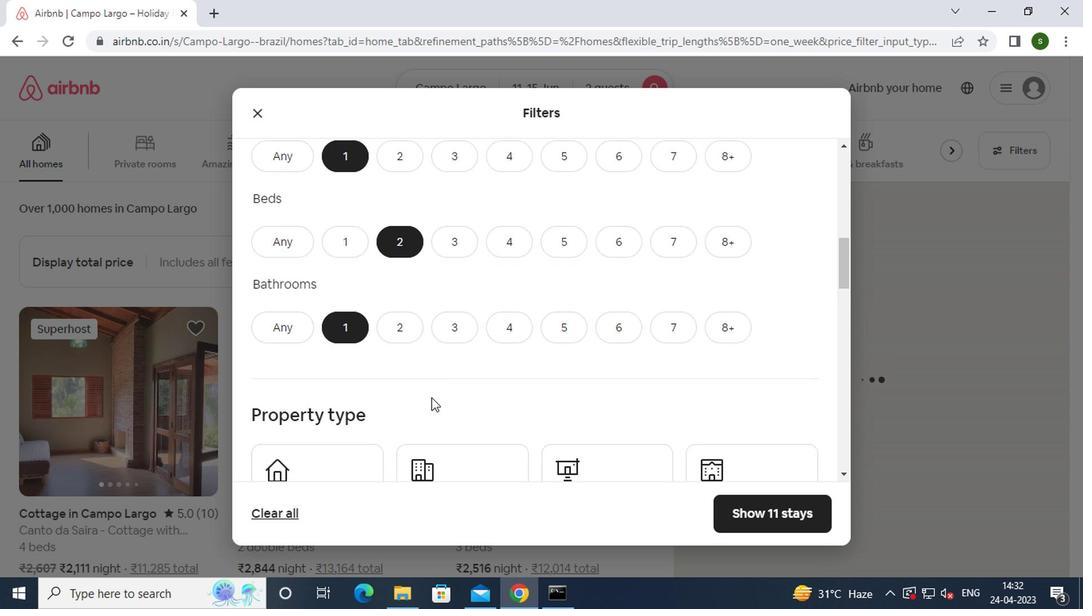 
Action: Mouse moved to (344, 374)
Screenshot: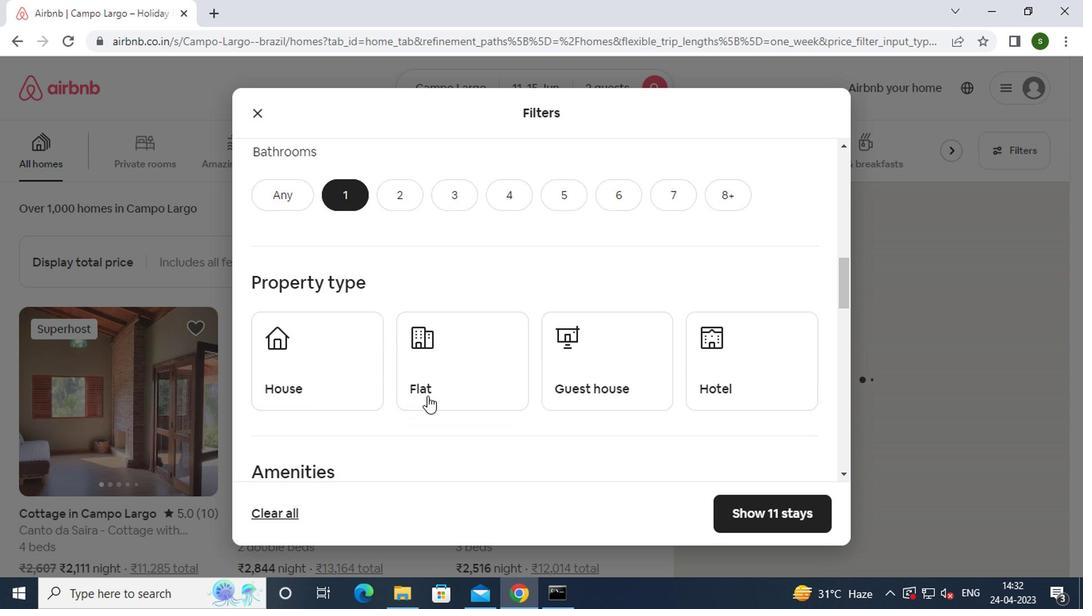 
Action: Mouse pressed left at (344, 374)
Screenshot: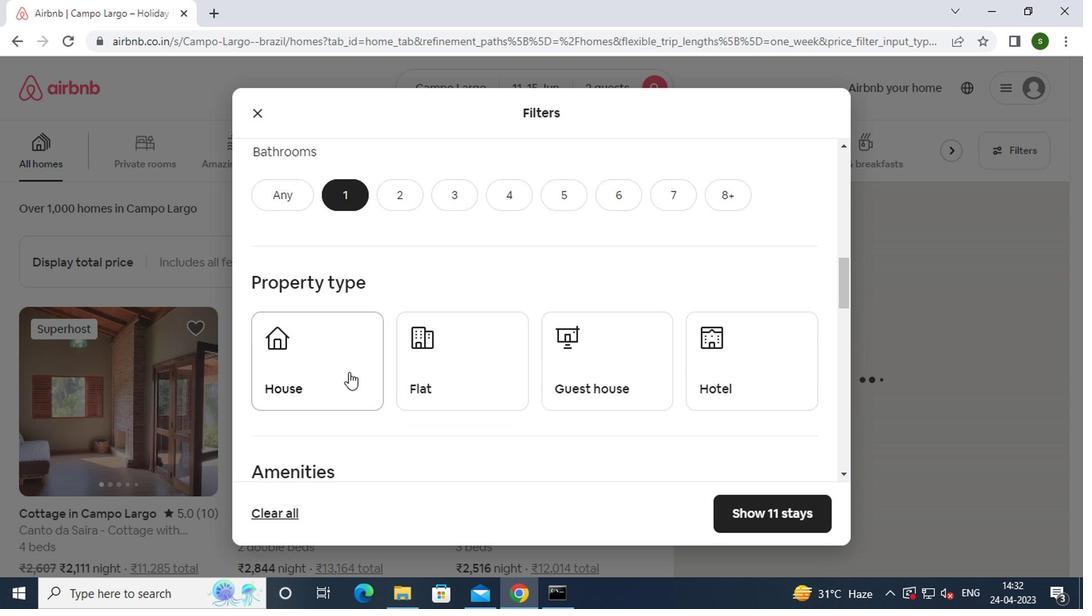 
Action: Mouse moved to (440, 382)
Screenshot: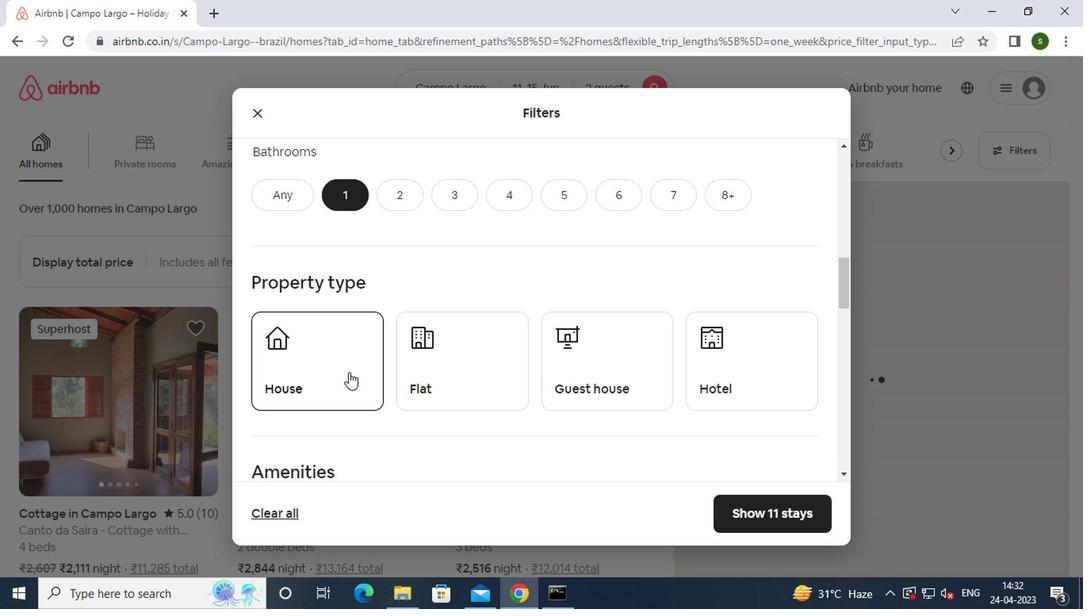 
Action: Mouse pressed left at (440, 382)
Screenshot: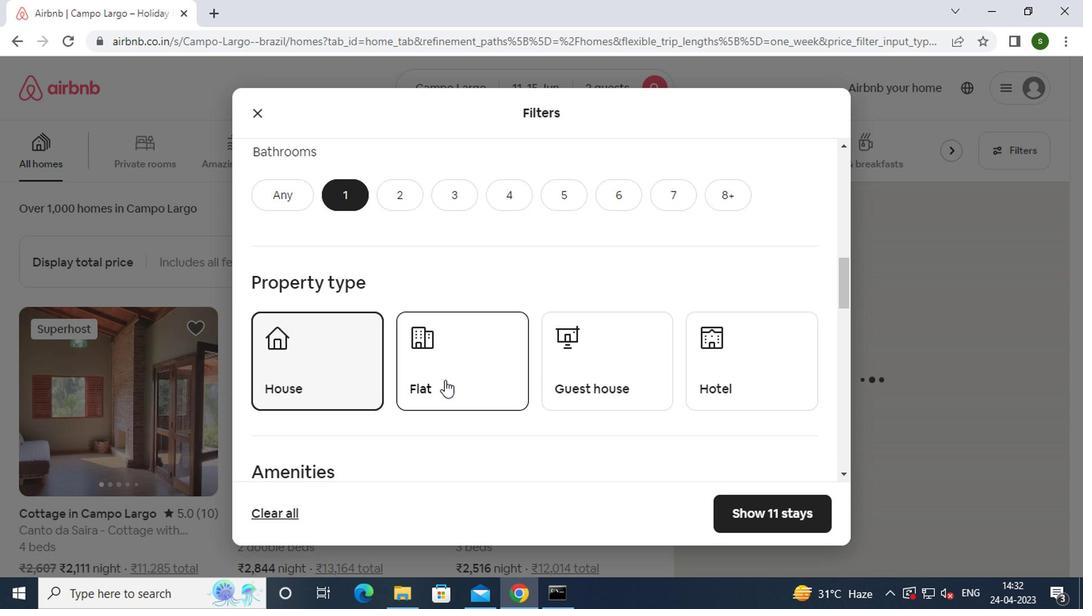 
Action: Mouse moved to (570, 386)
Screenshot: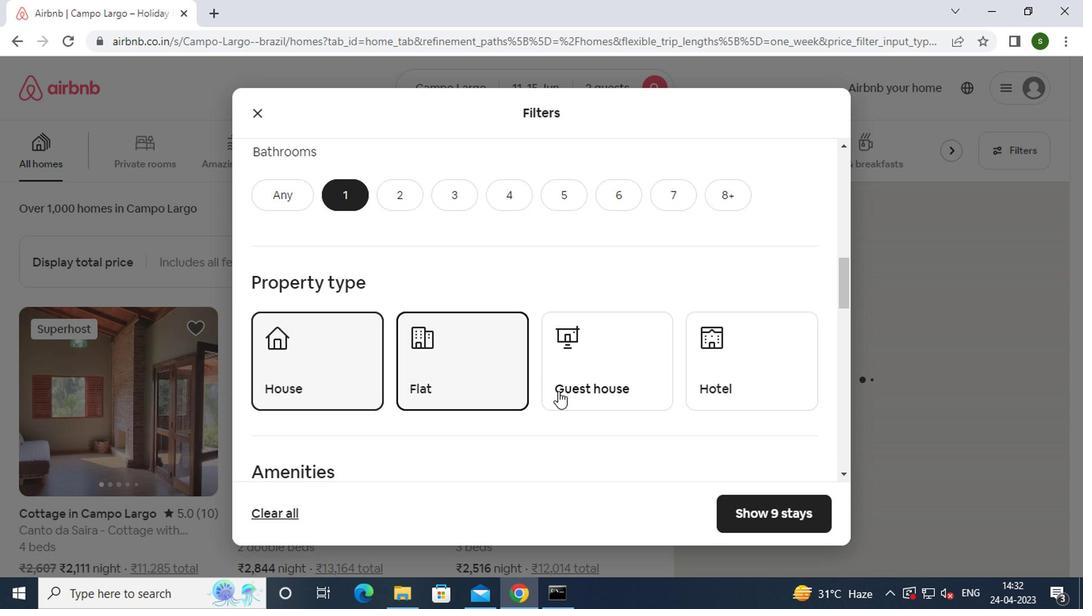 
Action: Mouse pressed left at (570, 386)
Screenshot: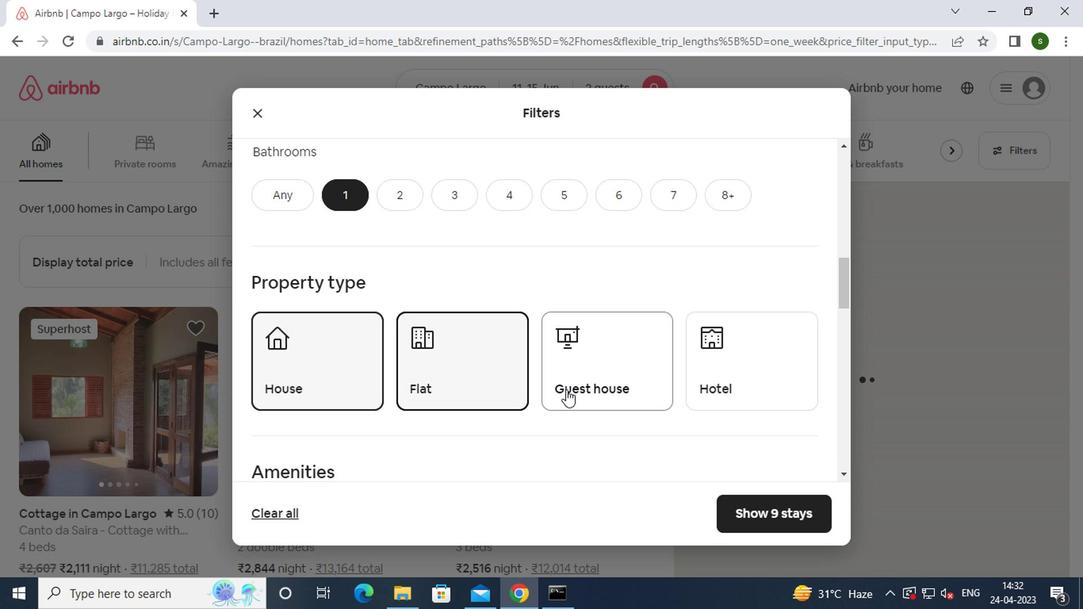 
Action: Mouse moved to (724, 362)
Screenshot: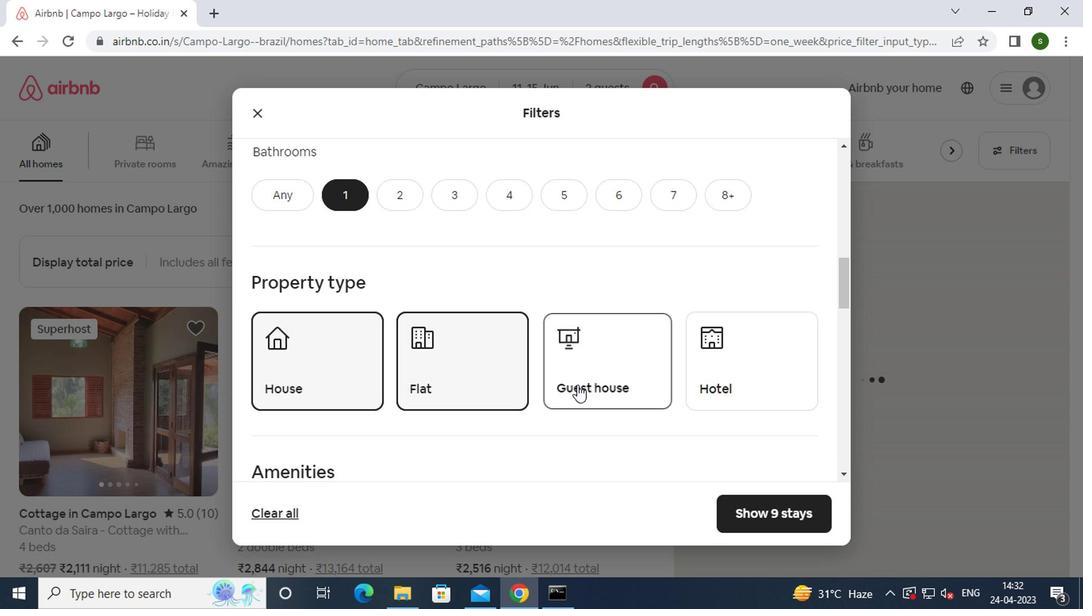 
Action: Mouse pressed left at (724, 362)
Screenshot: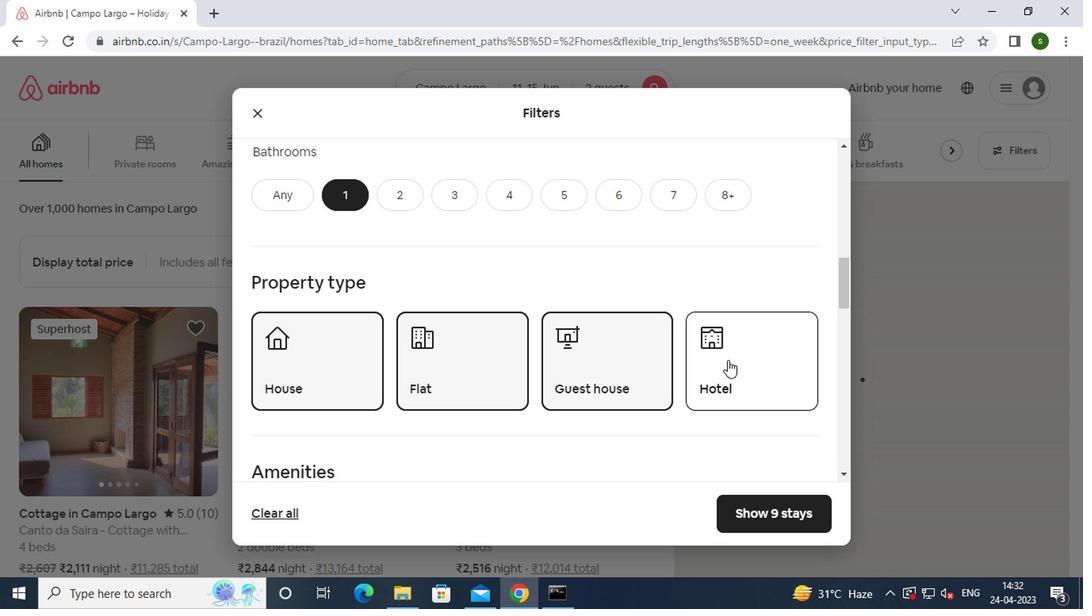 
Action: Mouse moved to (564, 370)
Screenshot: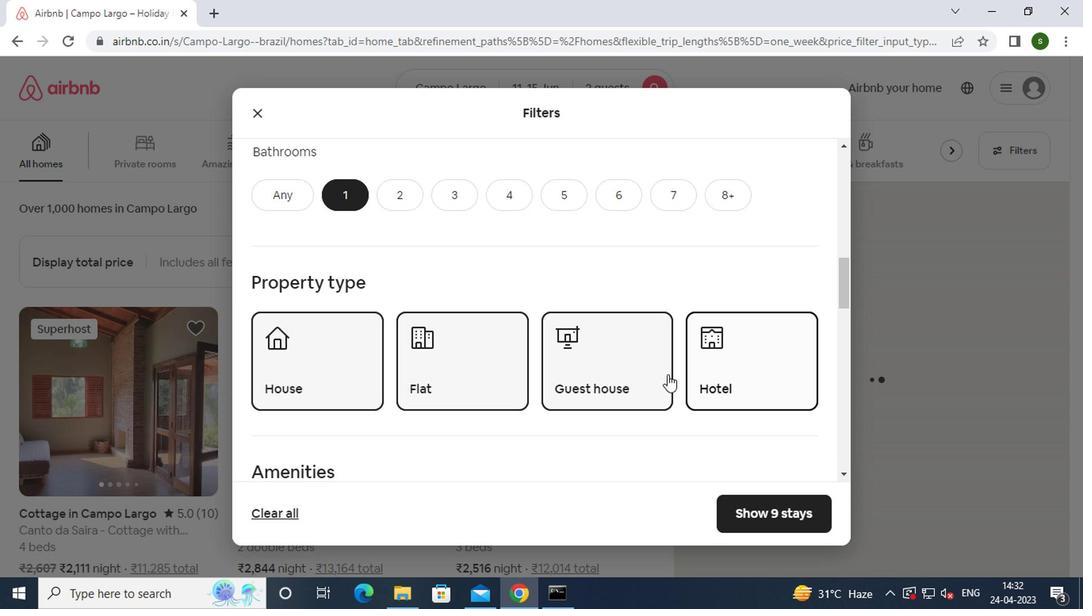 
Action: Mouse scrolled (564, 369) with delta (0, -1)
Screenshot: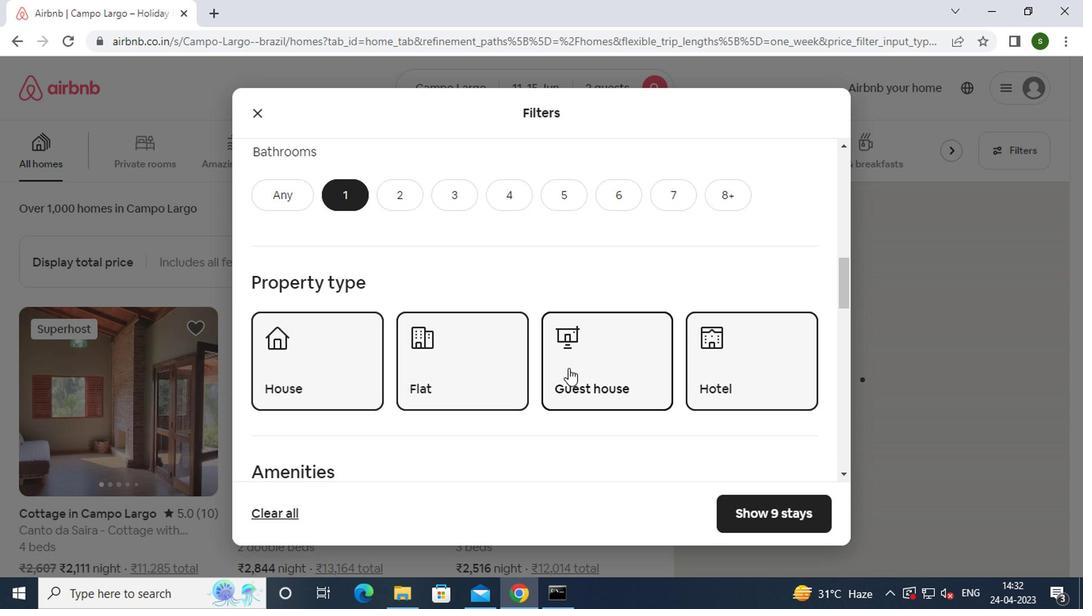 
Action: Mouse scrolled (564, 369) with delta (0, -1)
Screenshot: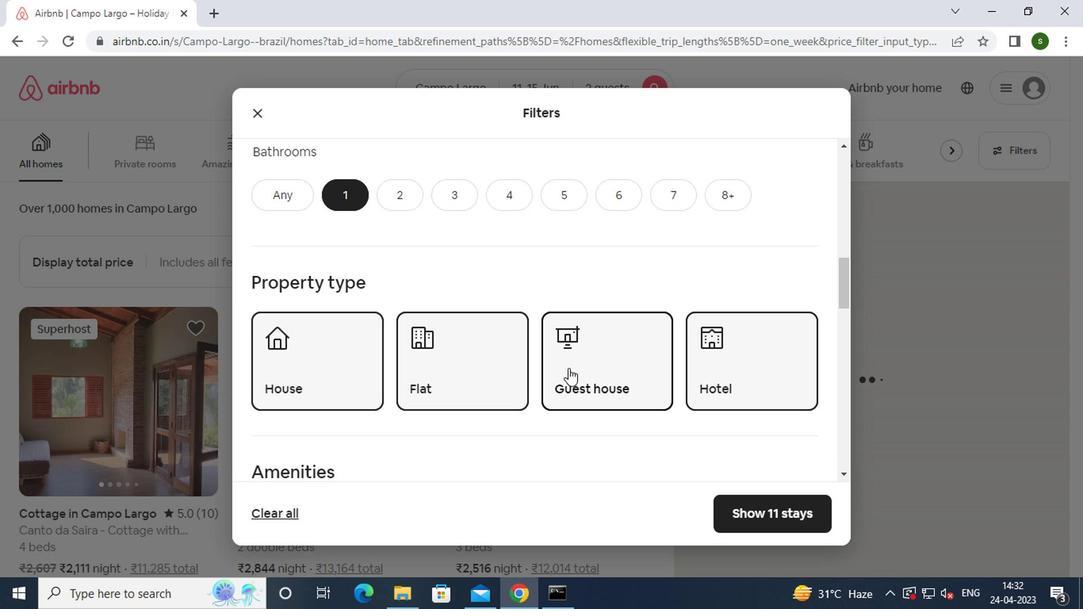 
Action: Mouse scrolled (564, 369) with delta (0, -1)
Screenshot: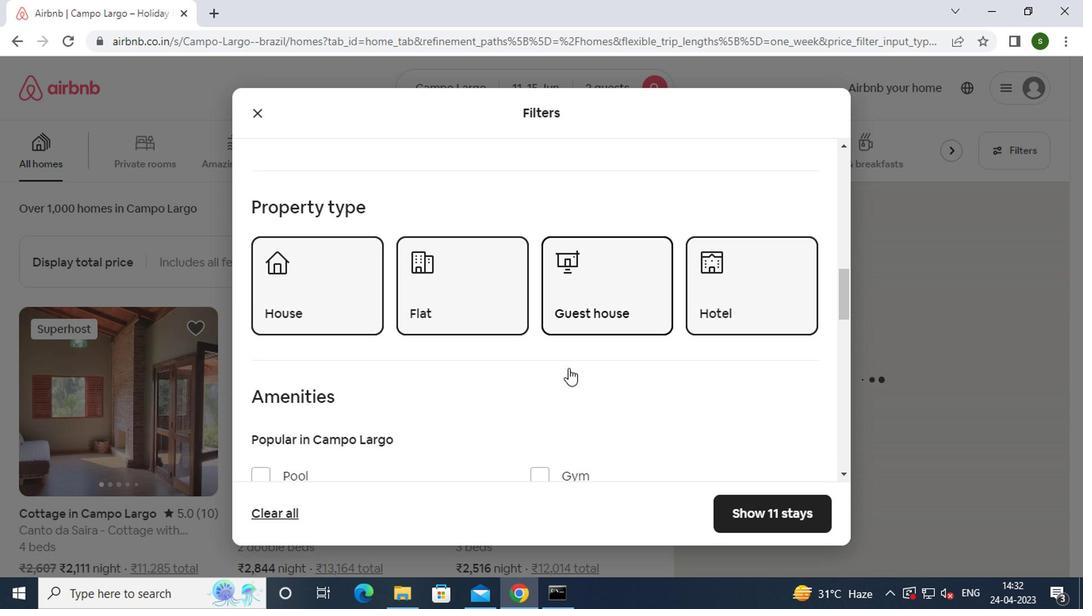 
Action: Mouse scrolled (564, 369) with delta (0, -1)
Screenshot: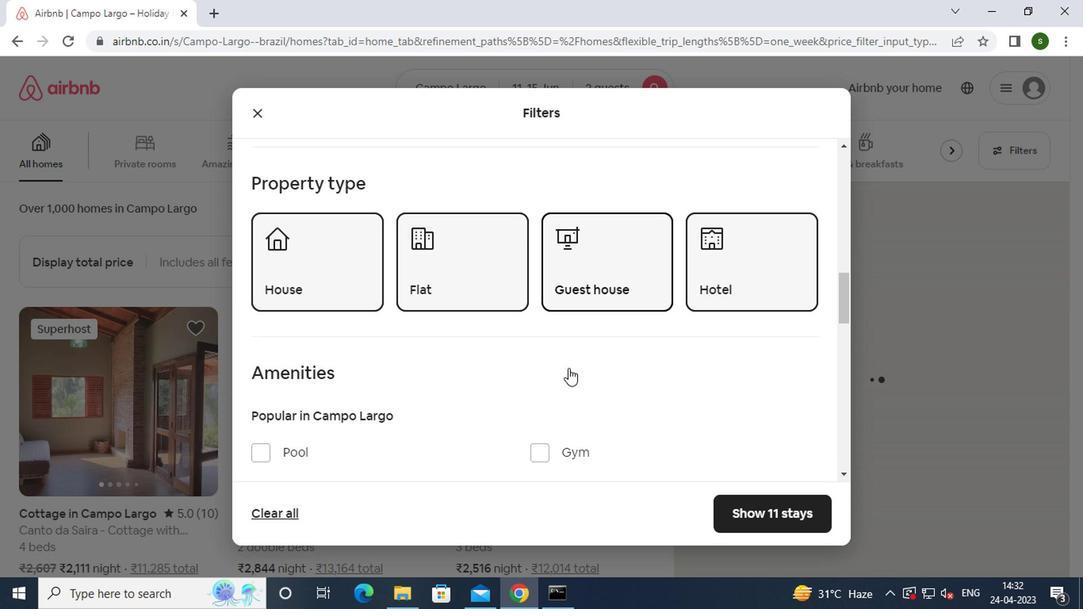 
Action: Mouse scrolled (564, 369) with delta (0, -1)
Screenshot: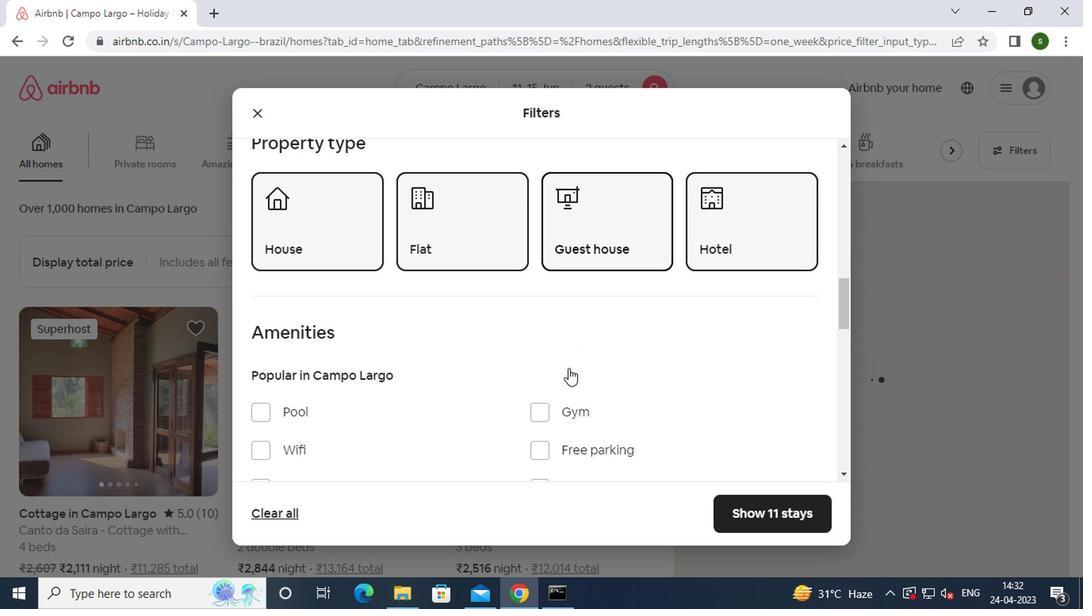
Action: Mouse scrolled (564, 369) with delta (0, -1)
Screenshot: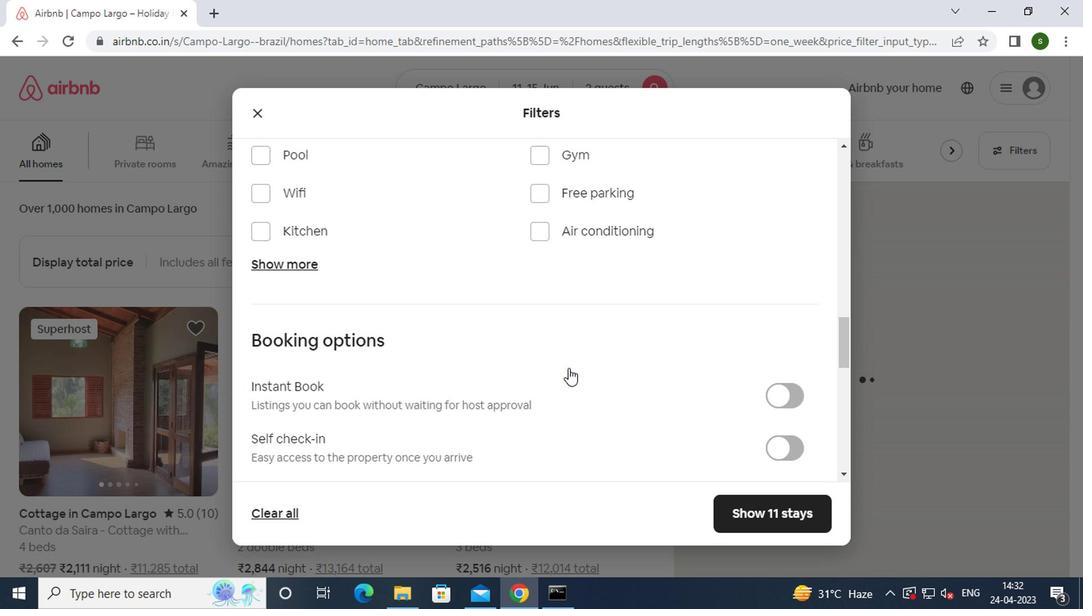 
Action: Mouse scrolled (564, 369) with delta (0, -1)
Screenshot: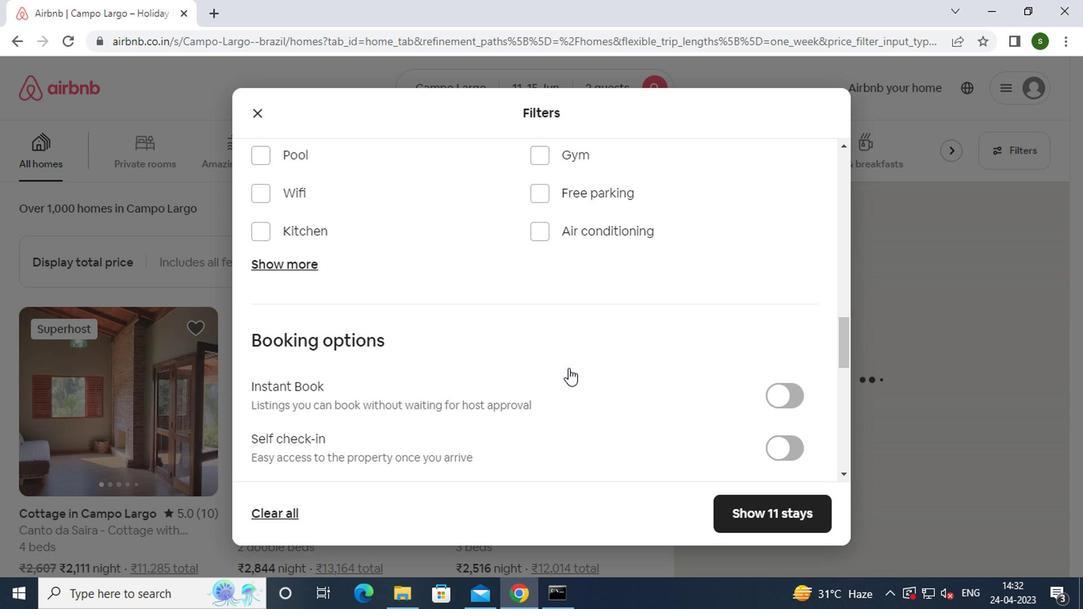
Action: Mouse moved to (764, 290)
Screenshot: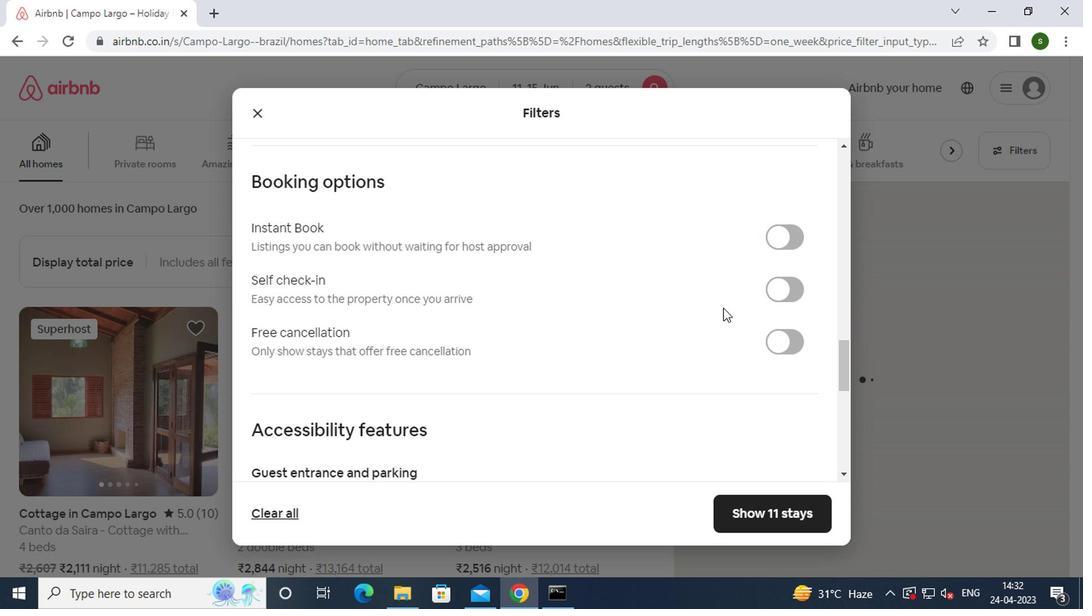 
Action: Mouse pressed left at (764, 290)
Screenshot: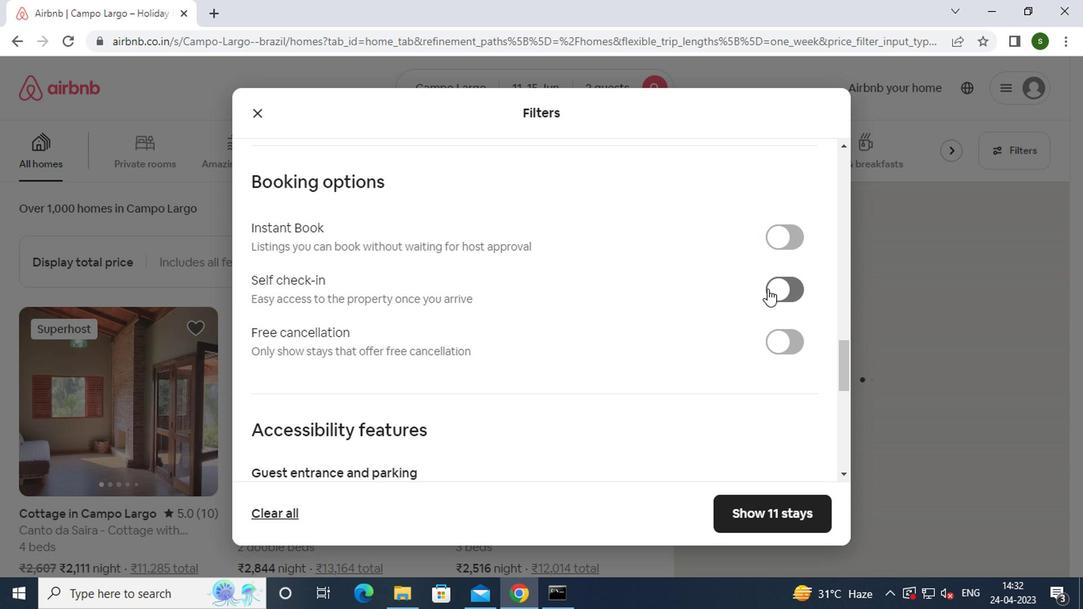 
Action: Mouse moved to (660, 308)
Screenshot: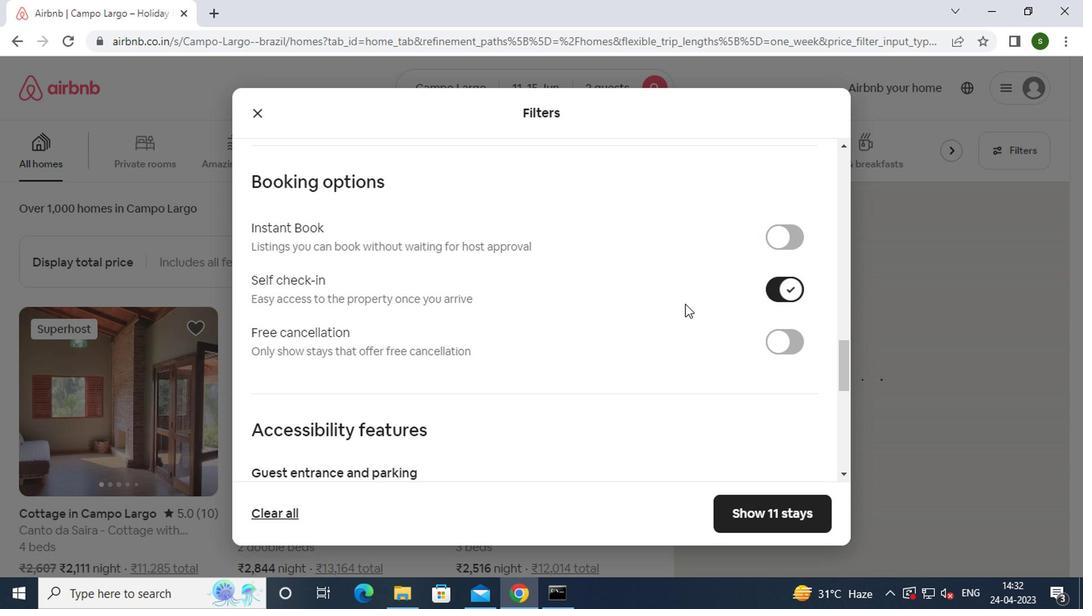 
Action: Mouse scrolled (660, 306) with delta (0, -1)
Screenshot: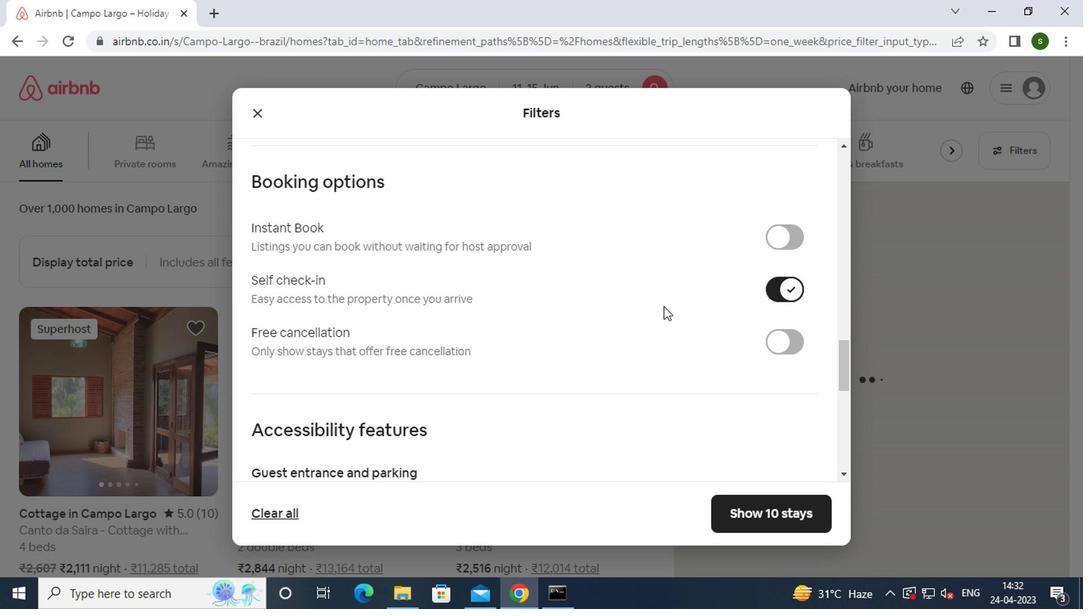 
Action: Mouse scrolled (660, 306) with delta (0, -1)
Screenshot: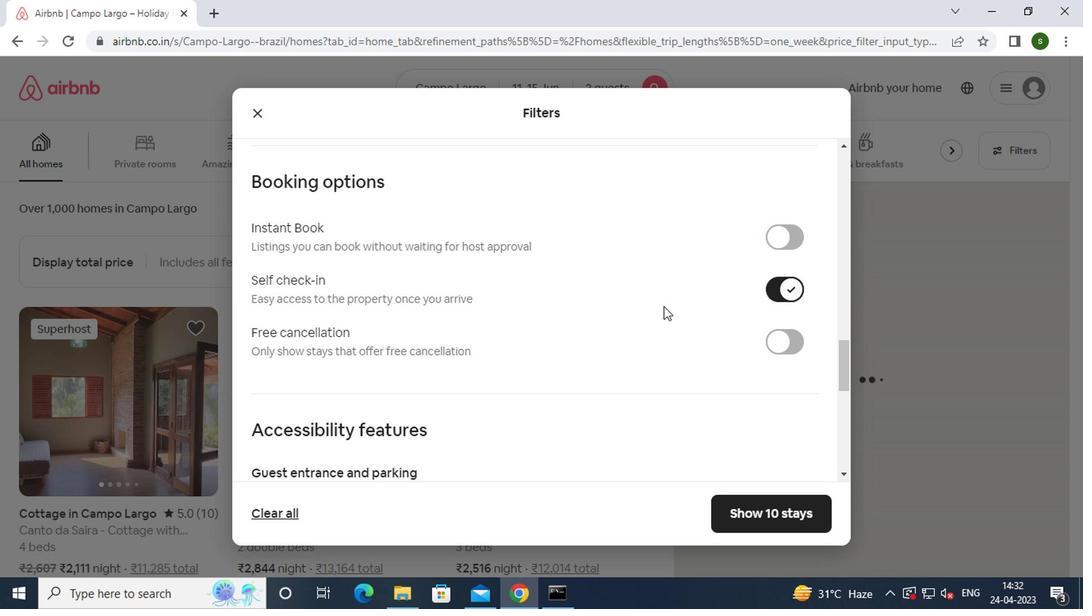 
Action: Mouse scrolled (660, 306) with delta (0, -1)
Screenshot: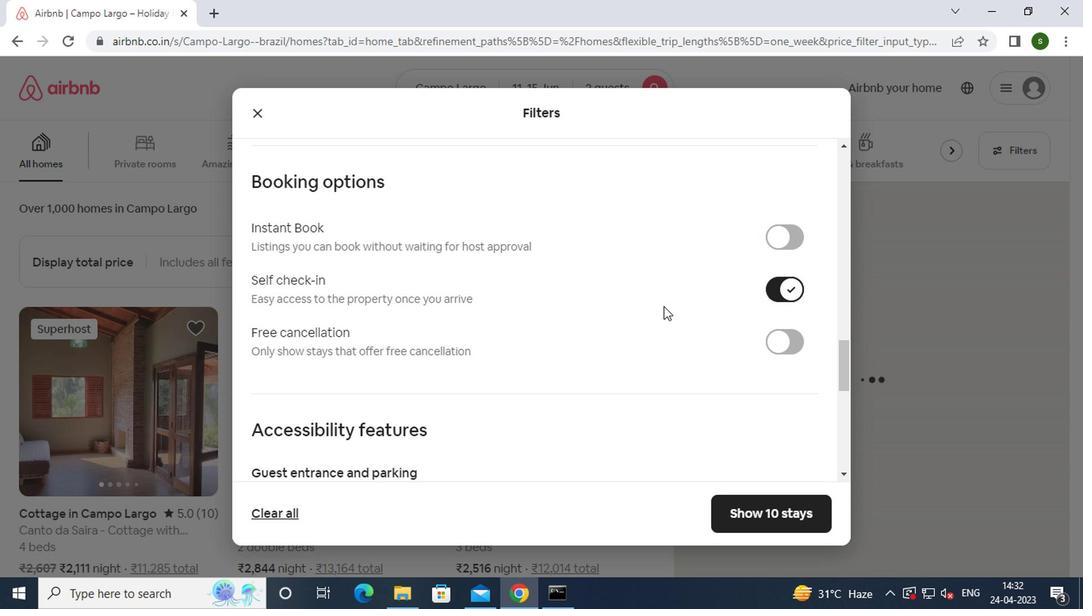 
Action: Mouse scrolled (660, 306) with delta (0, -1)
Screenshot: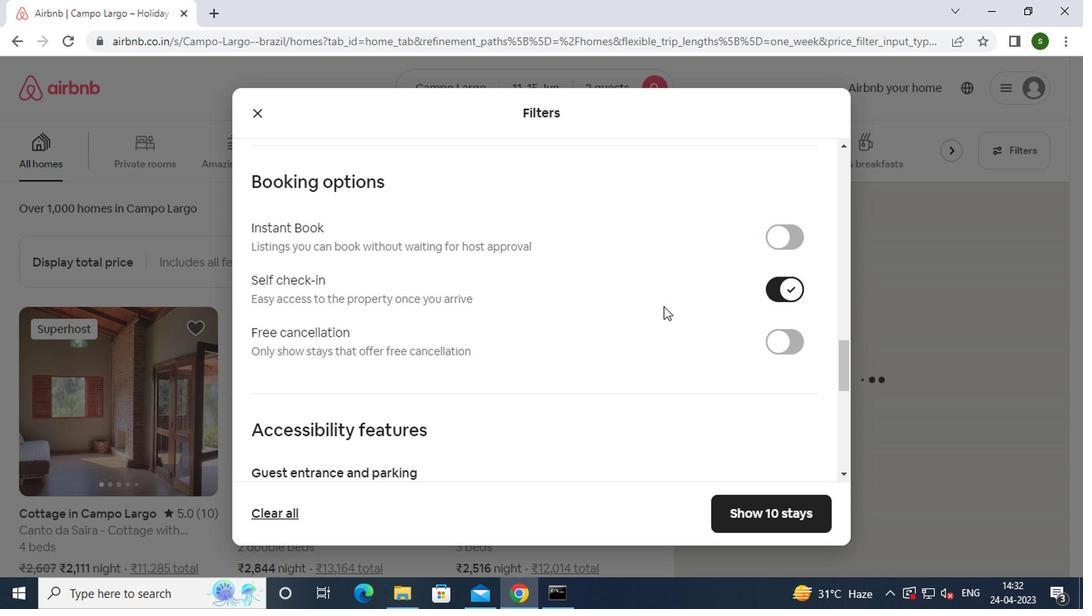 
Action: Mouse moved to (651, 310)
Screenshot: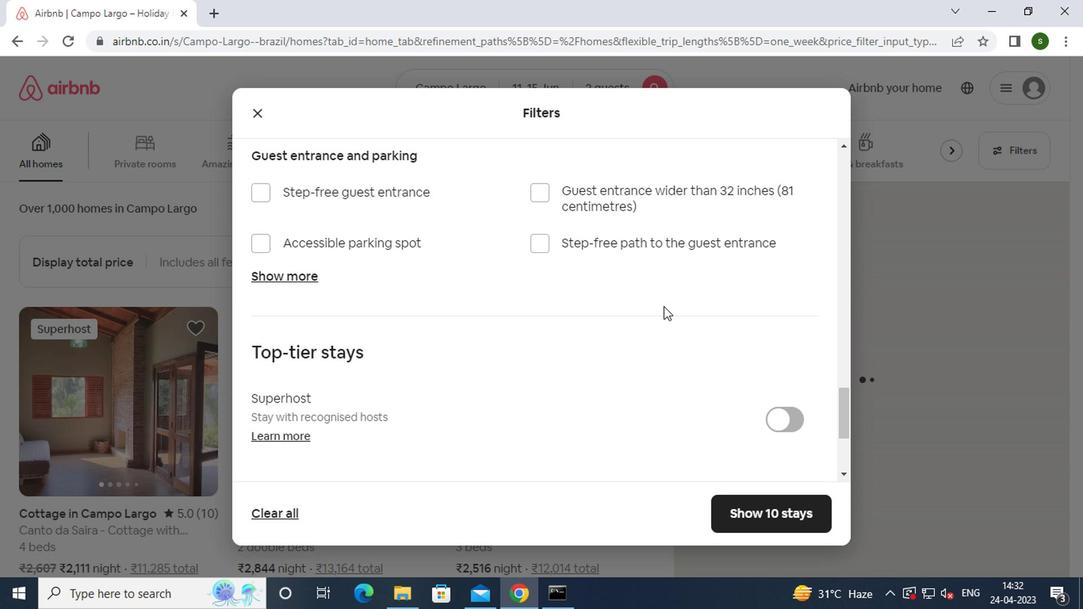 
Action: Mouse scrolled (651, 309) with delta (0, -1)
Screenshot: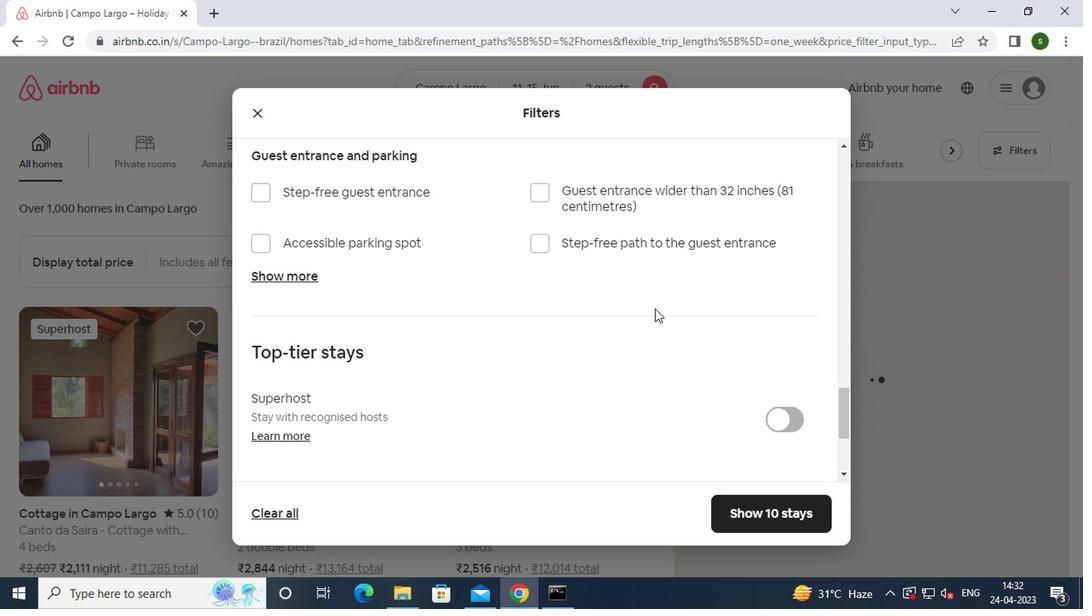 
Action: Mouse scrolled (651, 309) with delta (0, -1)
Screenshot: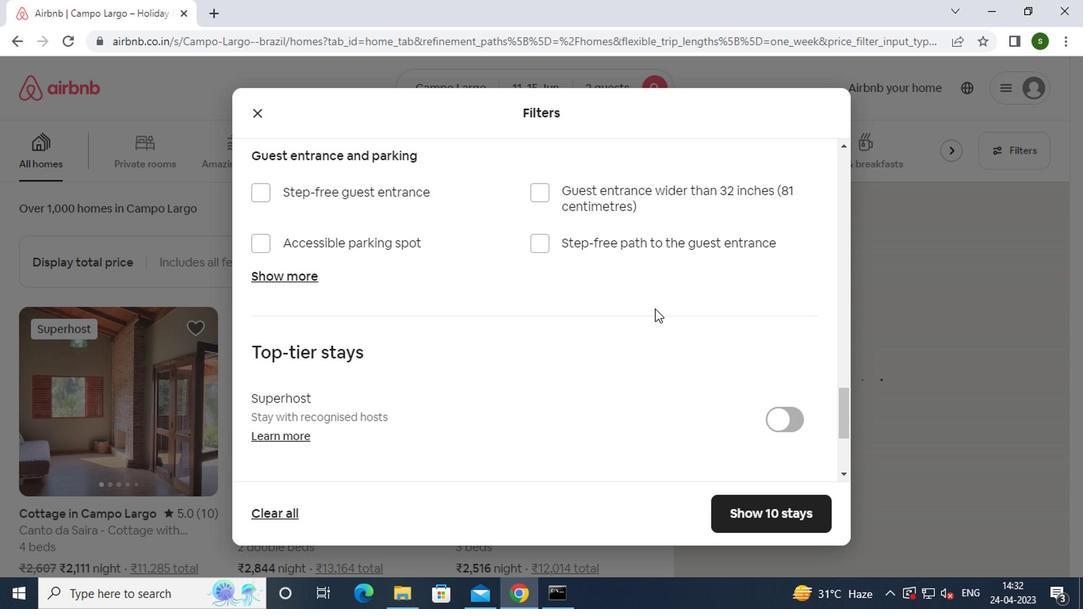 
Action: Mouse scrolled (651, 309) with delta (0, -1)
Screenshot: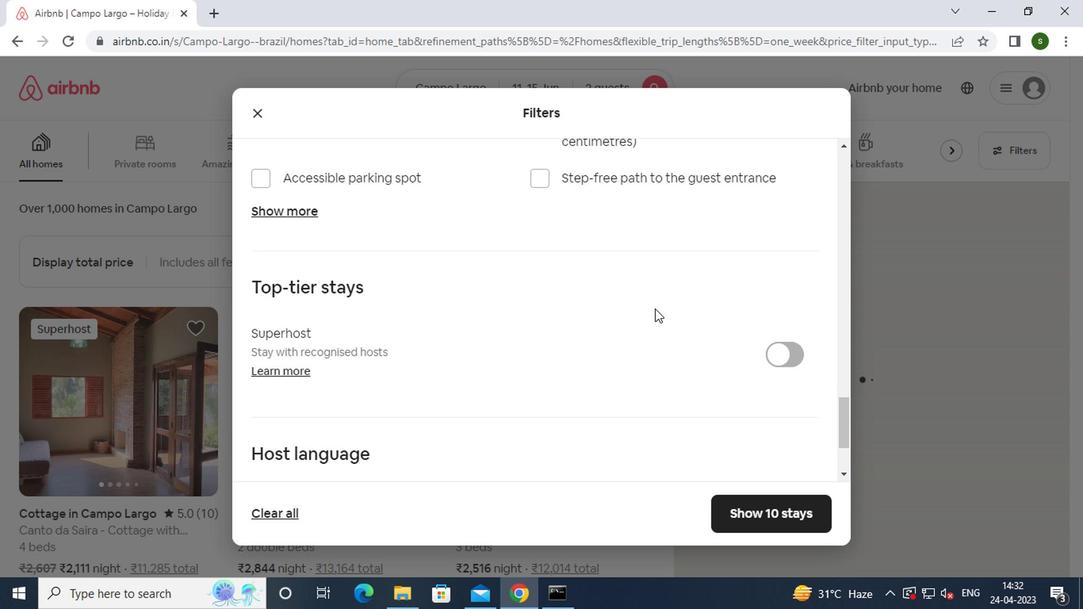 
Action: Mouse scrolled (651, 309) with delta (0, -1)
Screenshot: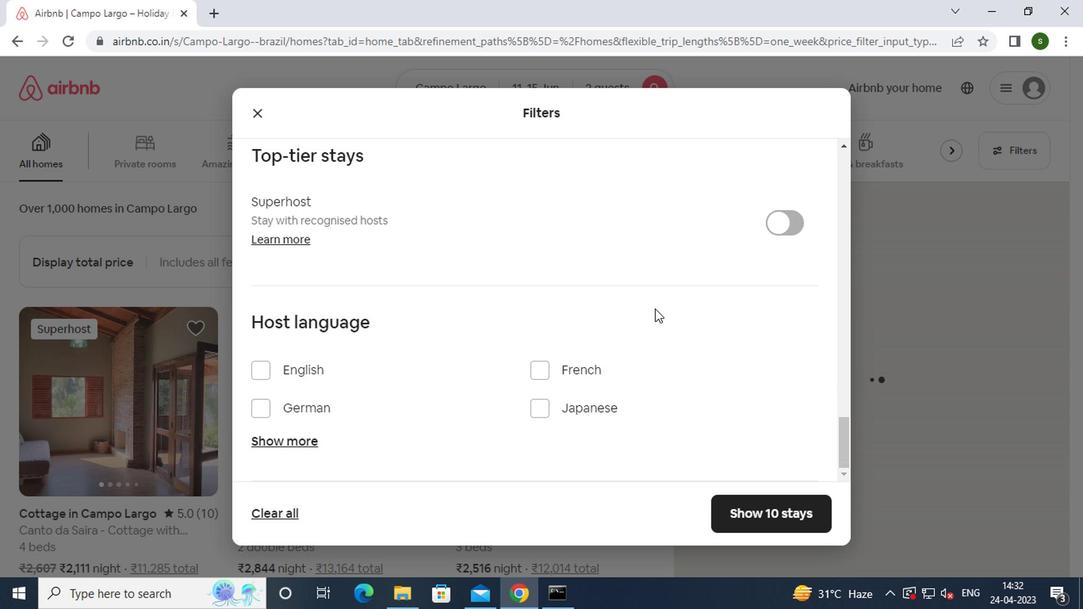 
Action: Mouse scrolled (651, 309) with delta (0, -1)
Screenshot: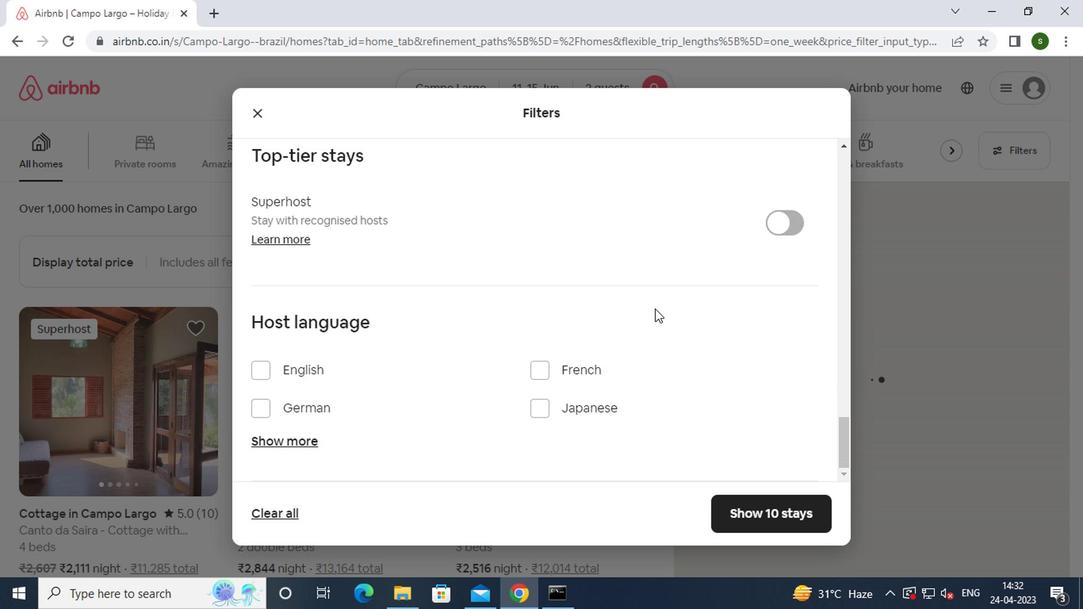 
Action: Mouse moved to (765, 511)
Screenshot: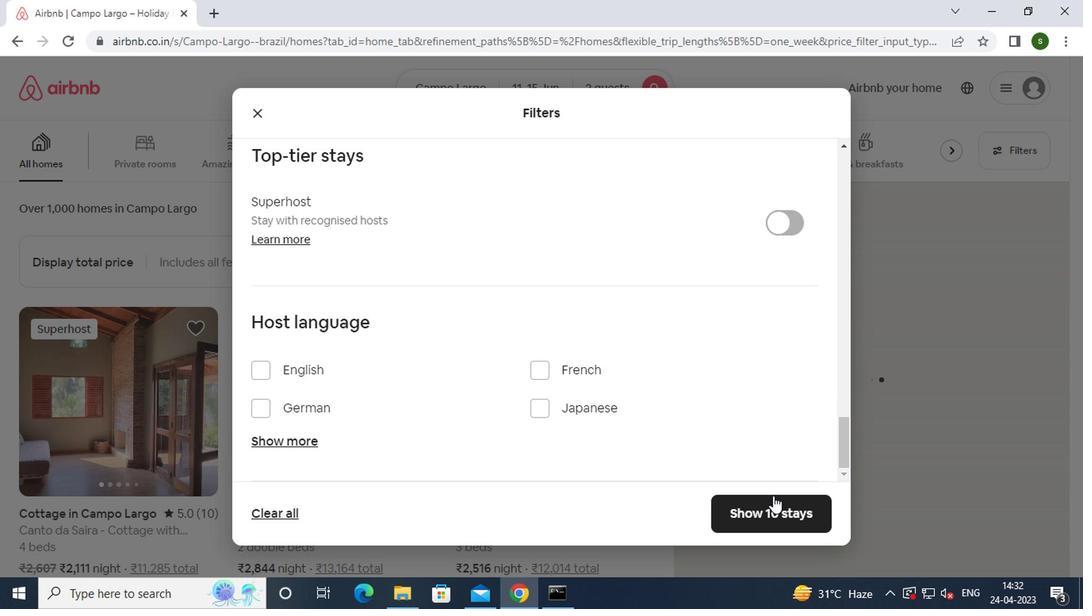 
Action: Mouse pressed left at (765, 511)
Screenshot: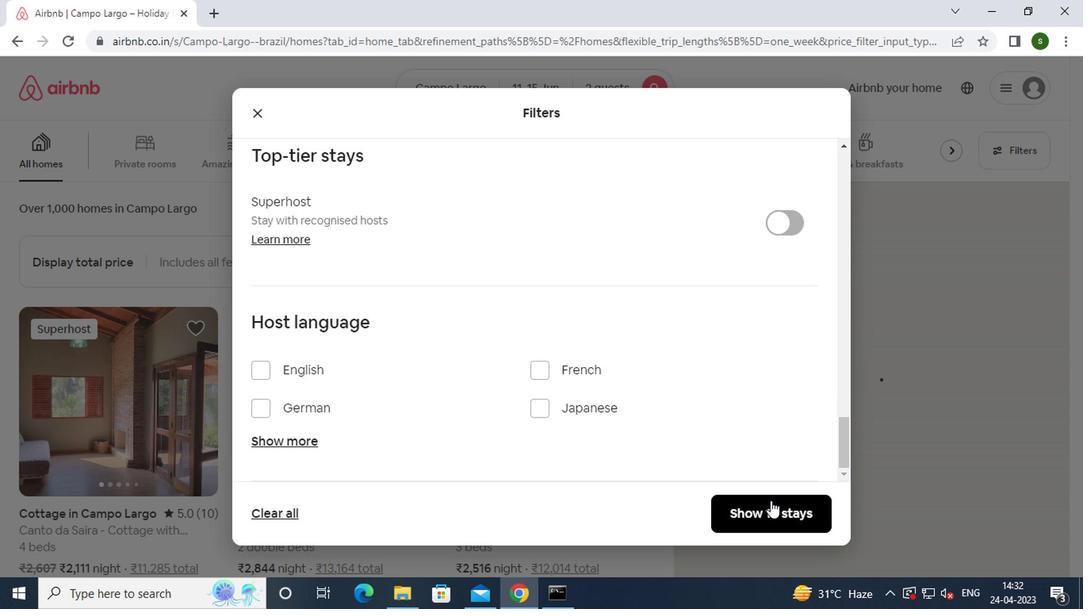
Action: Mouse moved to (574, 217)
Screenshot: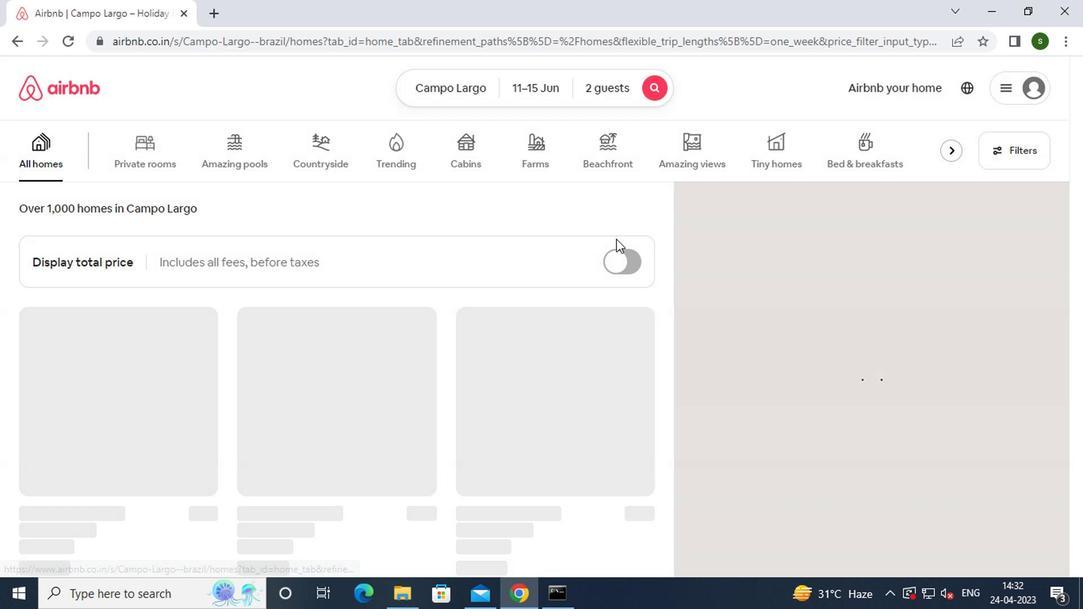 
